 Task: Create a scrum project BrainWave. Add to scrum project BrainWave a team member softage.2@softage.net and assign as Project Lead. Add to scrum project BrainWave a team member softage.3@softage.net
Action: Mouse moved to (237, 69)
Screenshot: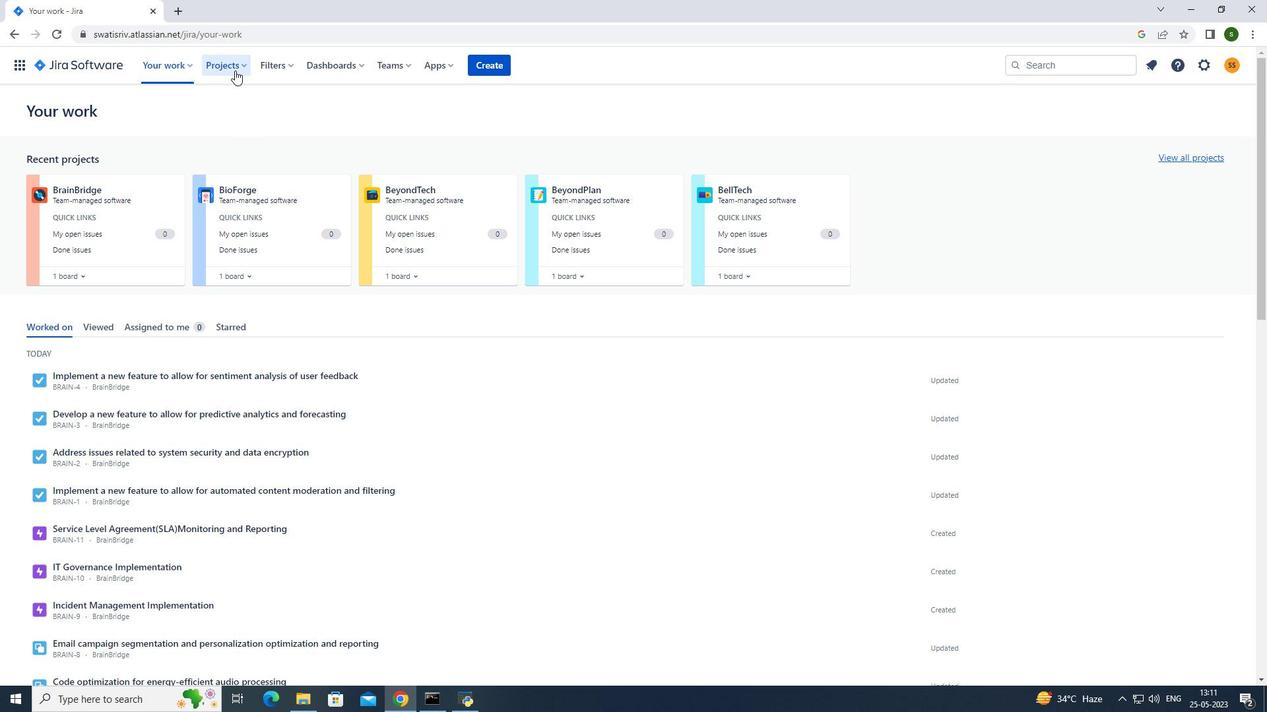 
Action: Mouse pressed left at (237, 69)
Screenshot: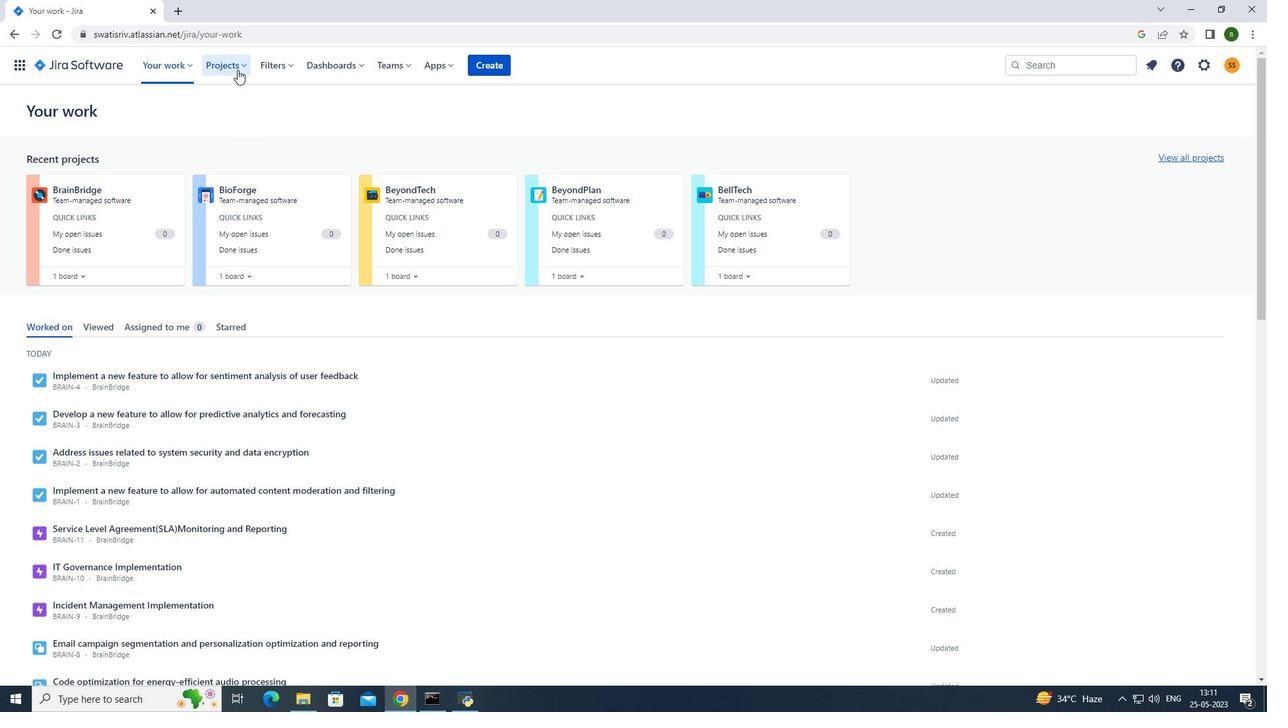 
Action: Mouse moved to (281, 323)
Screenshot: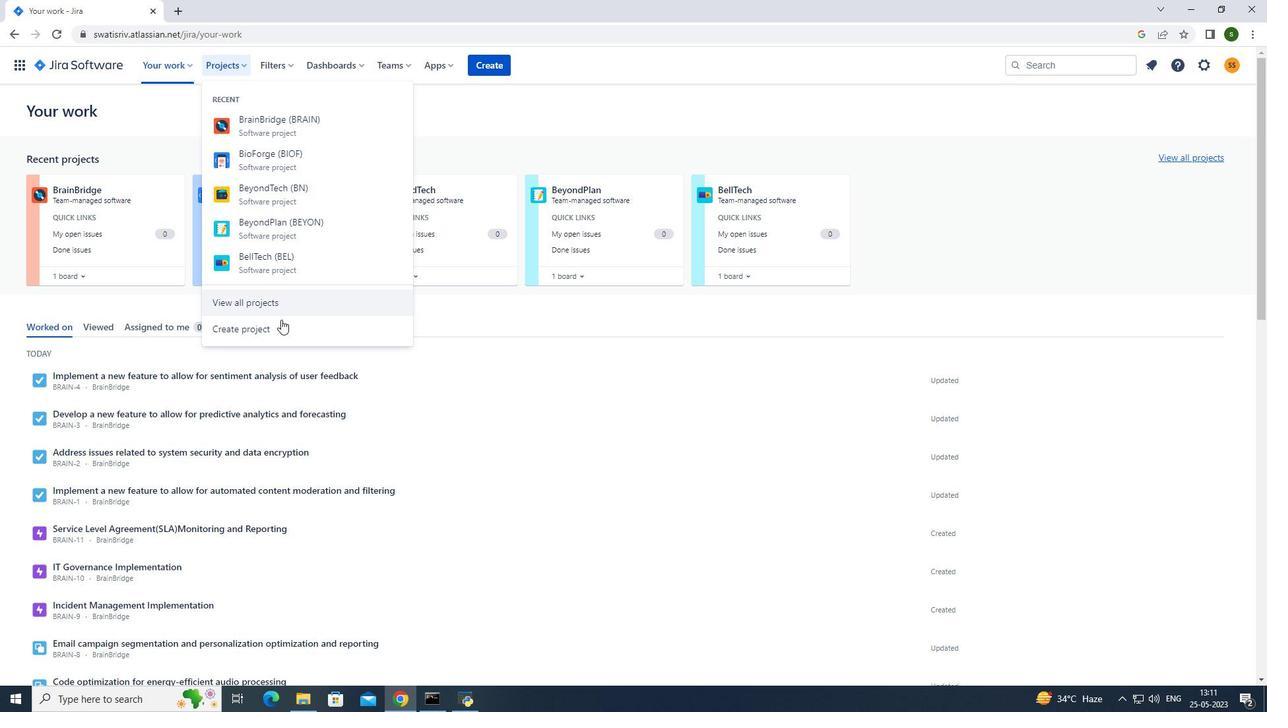 
Action: Mouse pressed left at (281, 323)
Screenshot: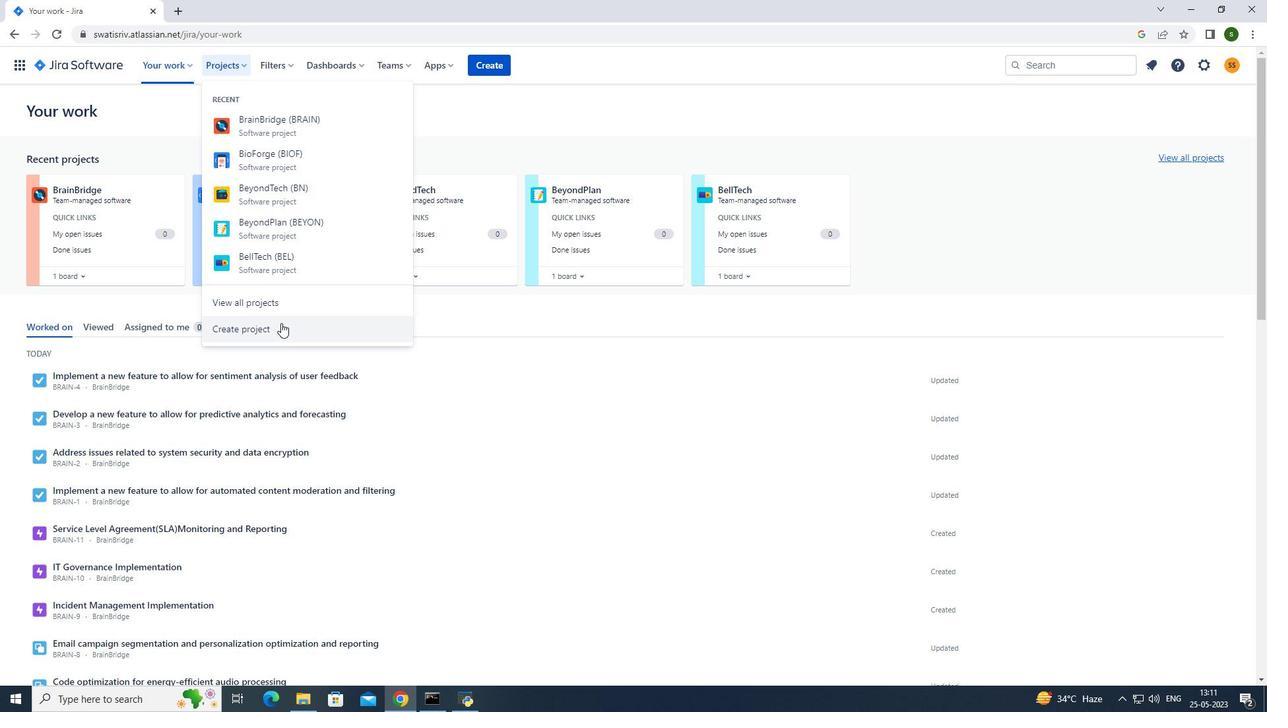 
Action: Mouse moved to (702, 309)
Screenshot: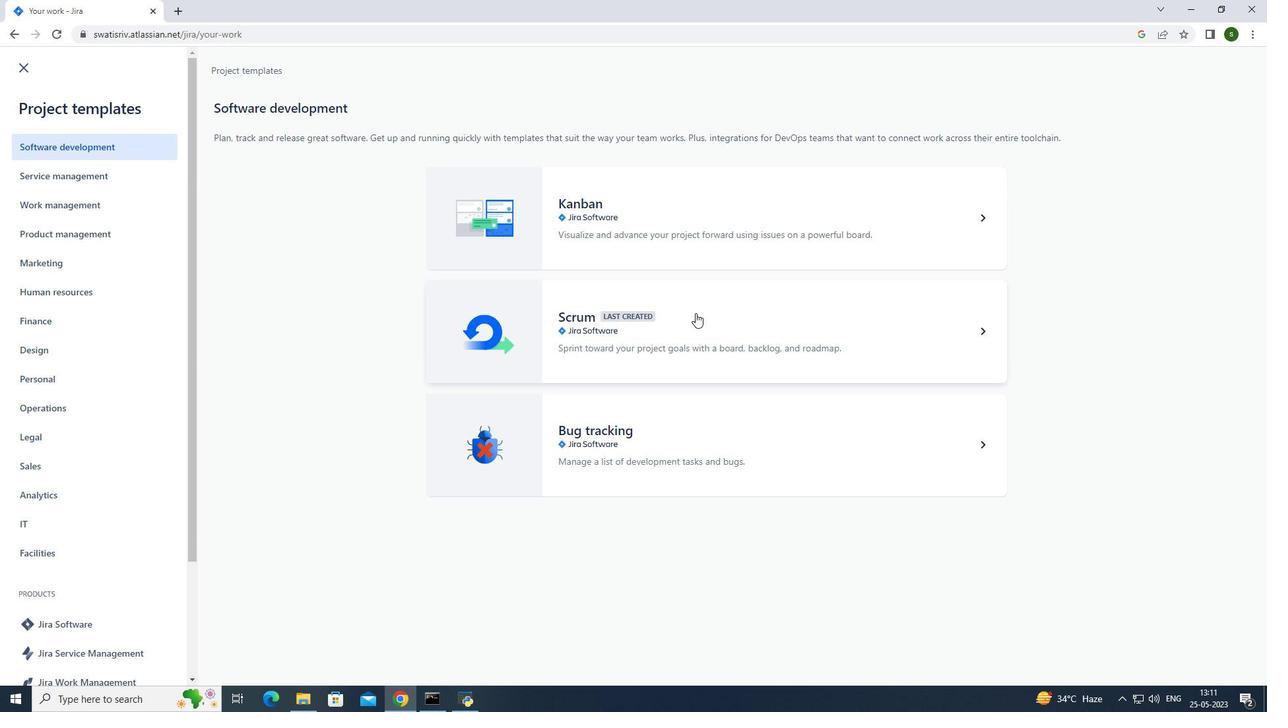 
Action: Mouse pressed left at (702, 309)
Screenshot: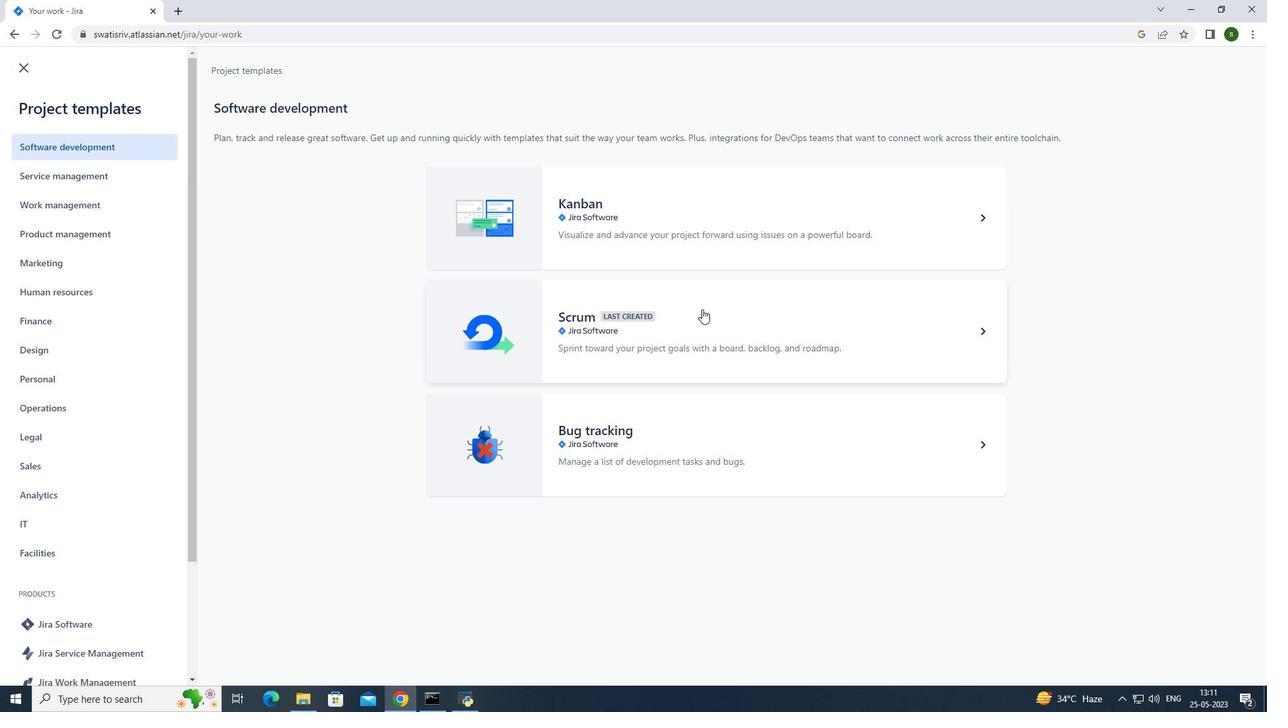 
Action: Mouse moved to (999, 649)
Screenshot: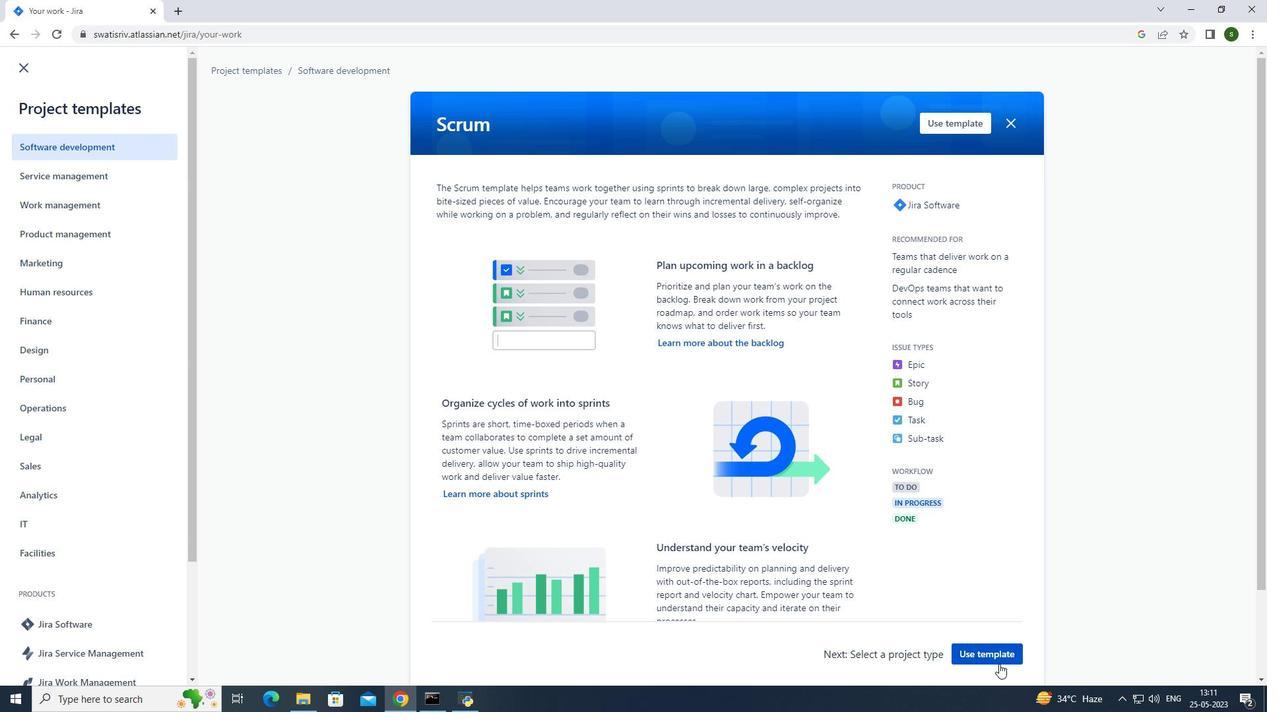 
Action: Mouse pressed left at (999, 649)
Screenshot: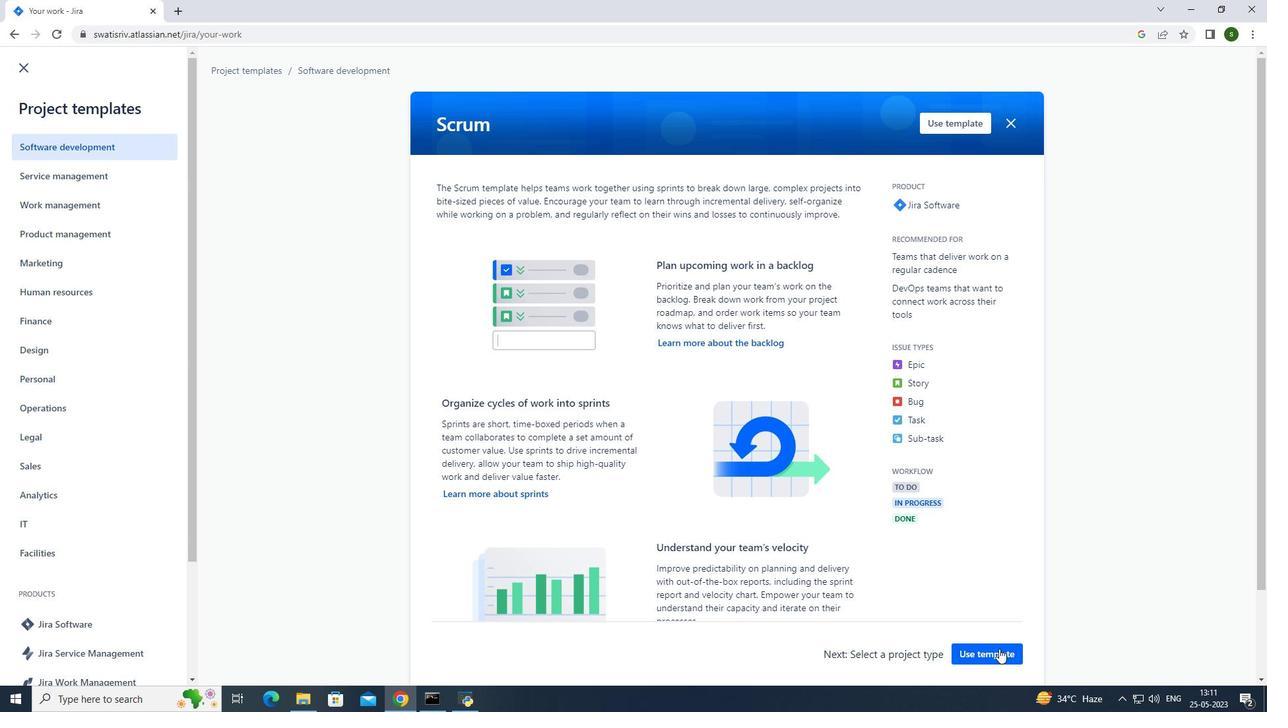 
Action: Mouse moved to (586, 642)
Screenshot: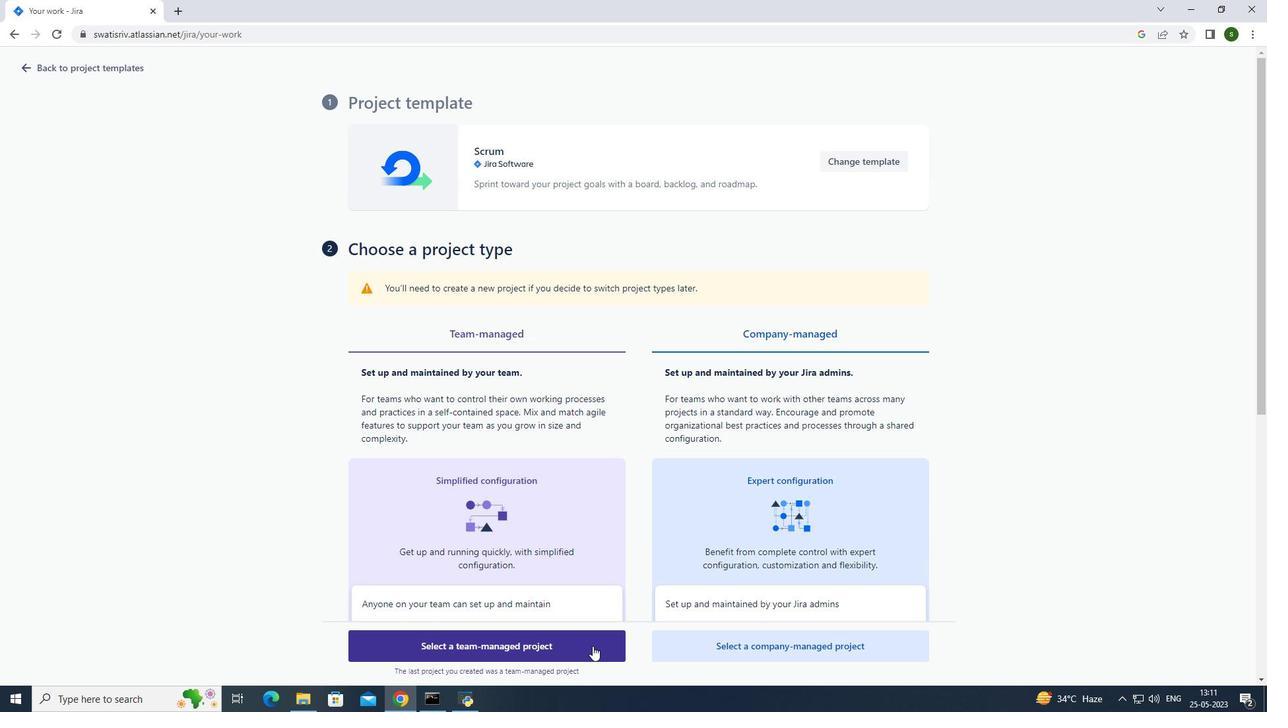 
Action: Mouse pressed left at (586, 642)
Screenshot: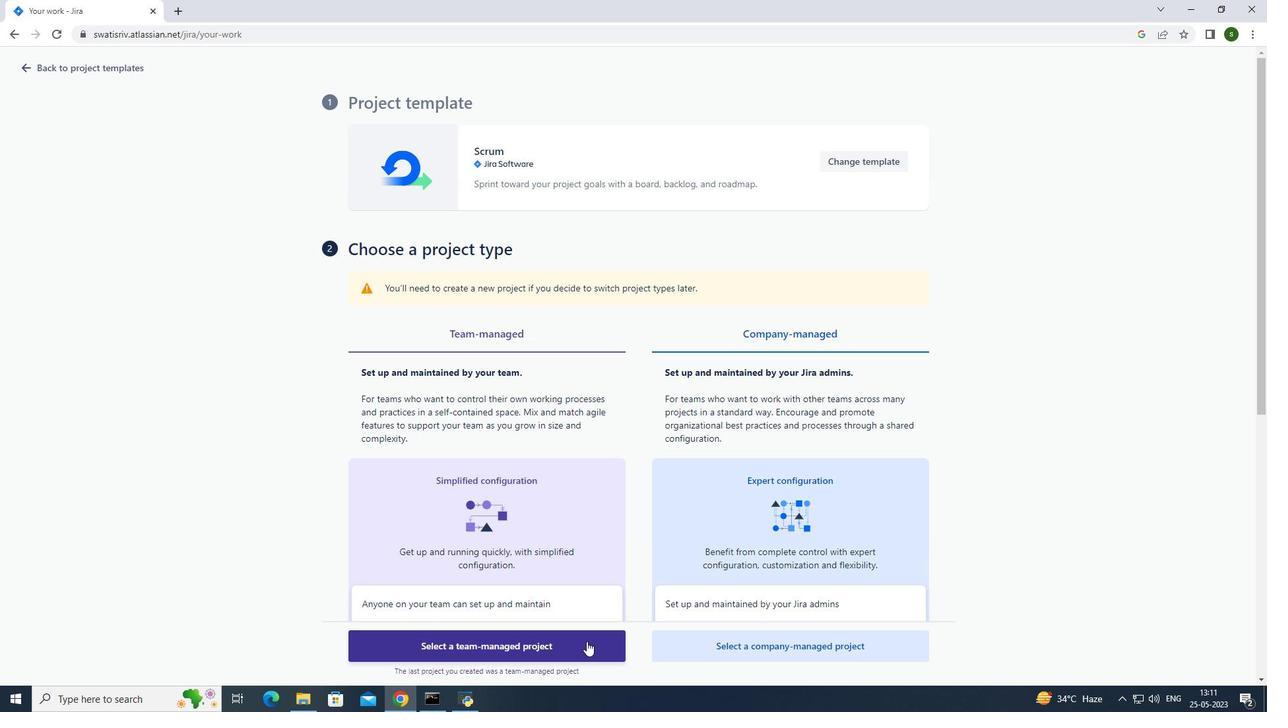 
Action: Mouse moved to (368, 302)
Screenshot: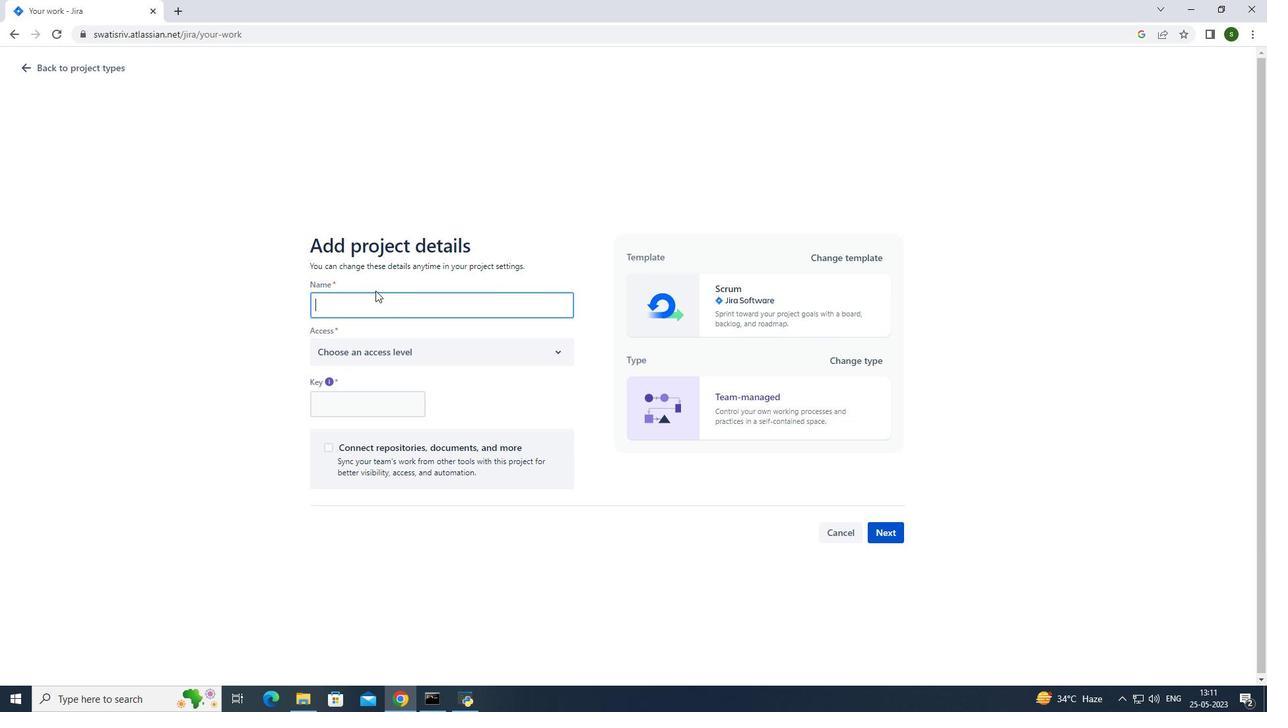 
Action: Mouse pressed left at (368, 302)
Screenshot: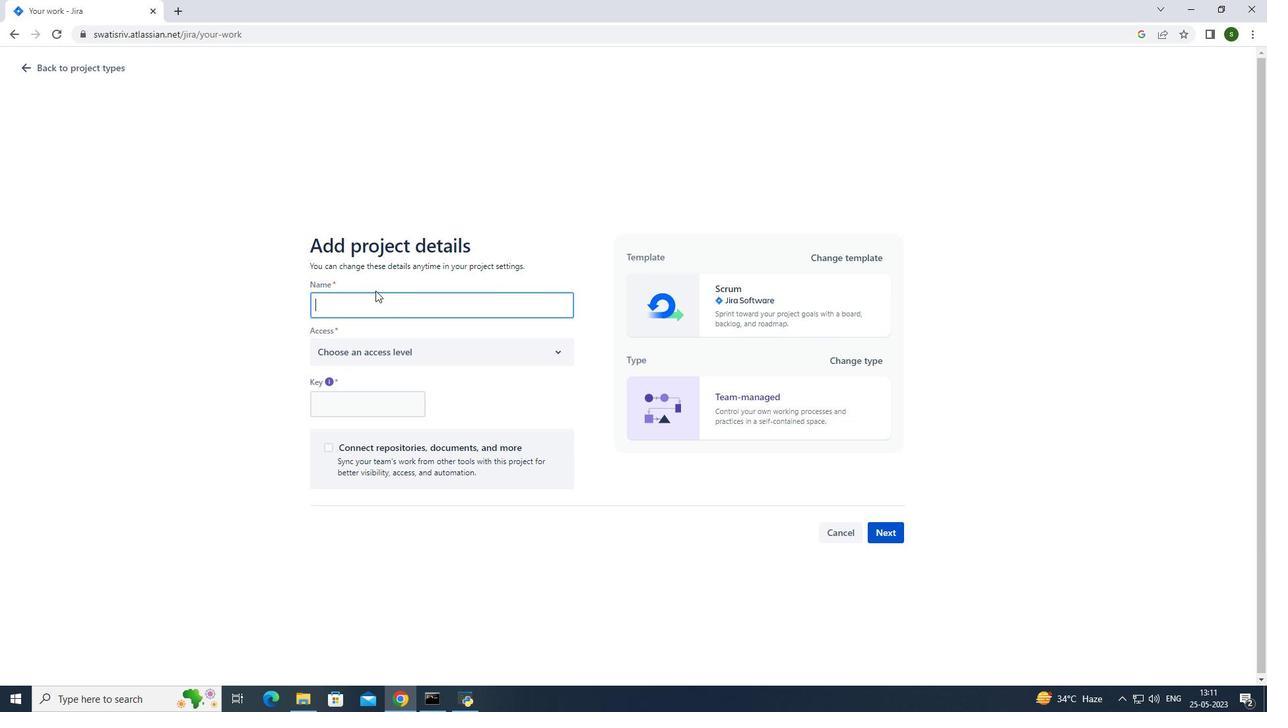 
Action: Key pressed <Key.caps_lock>B<Key.caps_lock>rain<Key.caps_lock>W<Key.caps_lock>ave
Screenshot: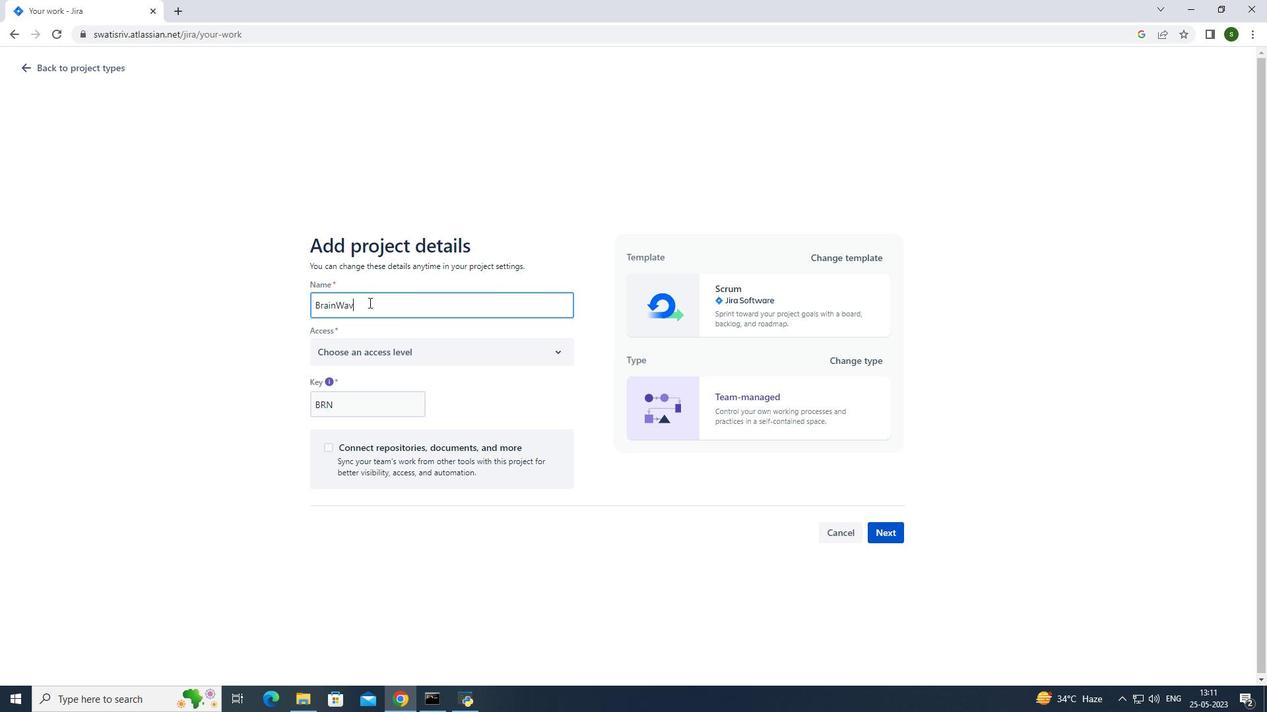
Action: Mouse moved to (419, 350)
Screenshot: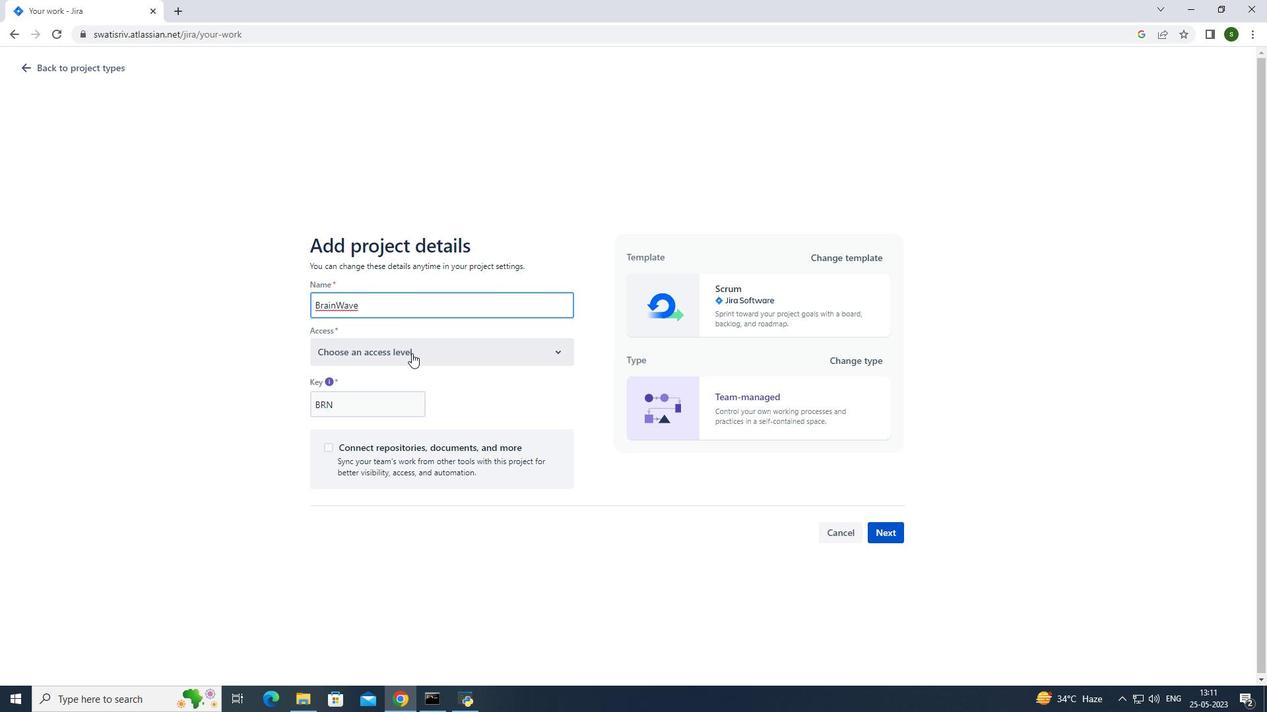 
Action: Mouse pressed left at (419, 350)
Screenshot: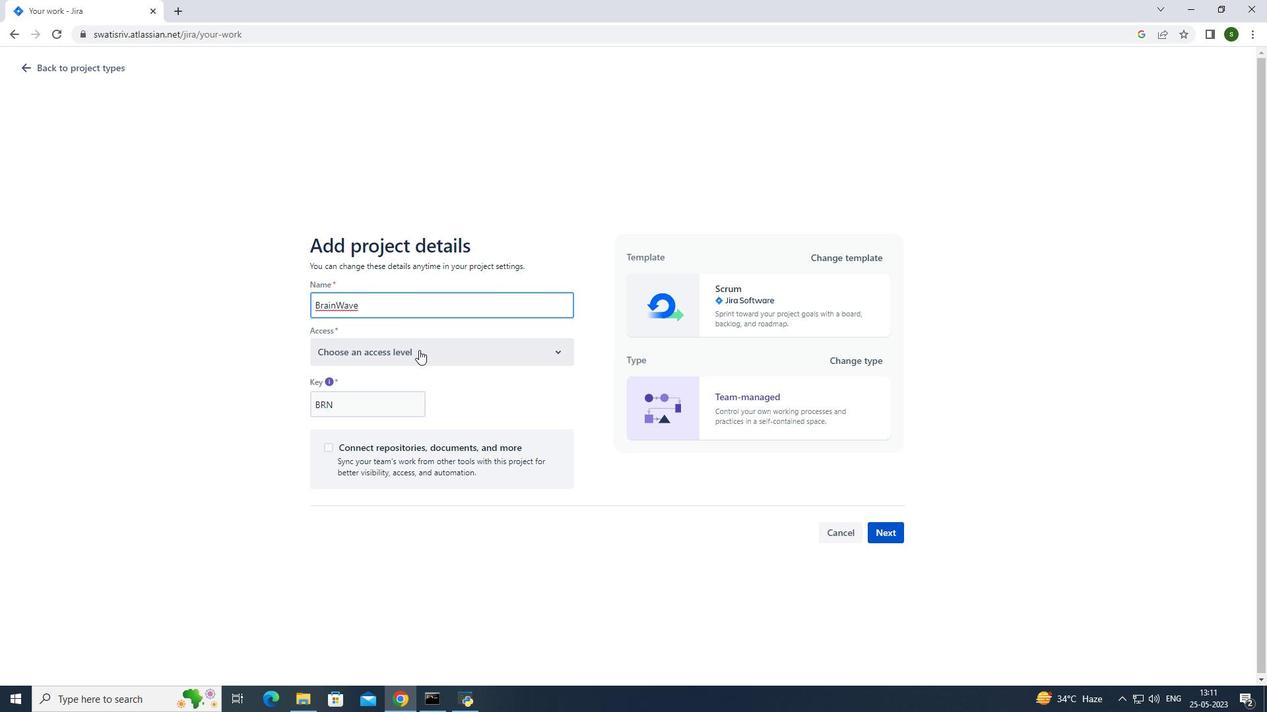 
Action: Mouse moved to (419, 388)
Screenshot: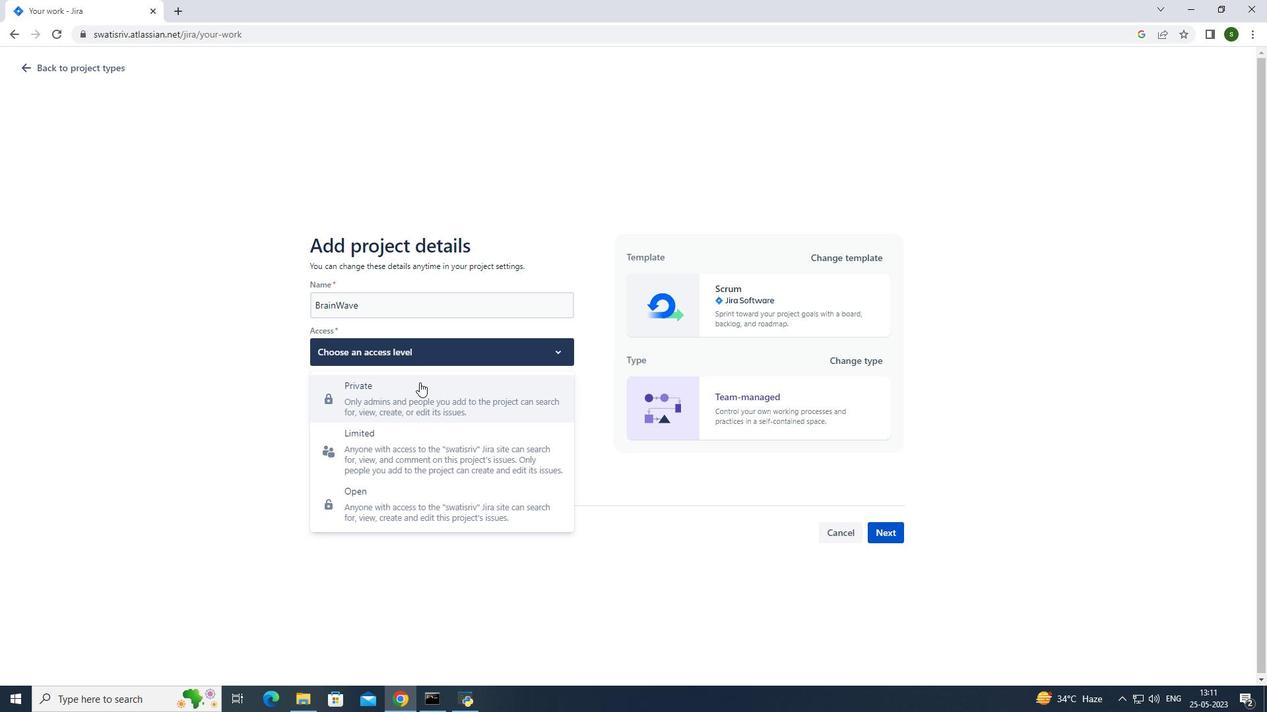 
Action: Mouse pressed left at (419, 388)
Screenshot: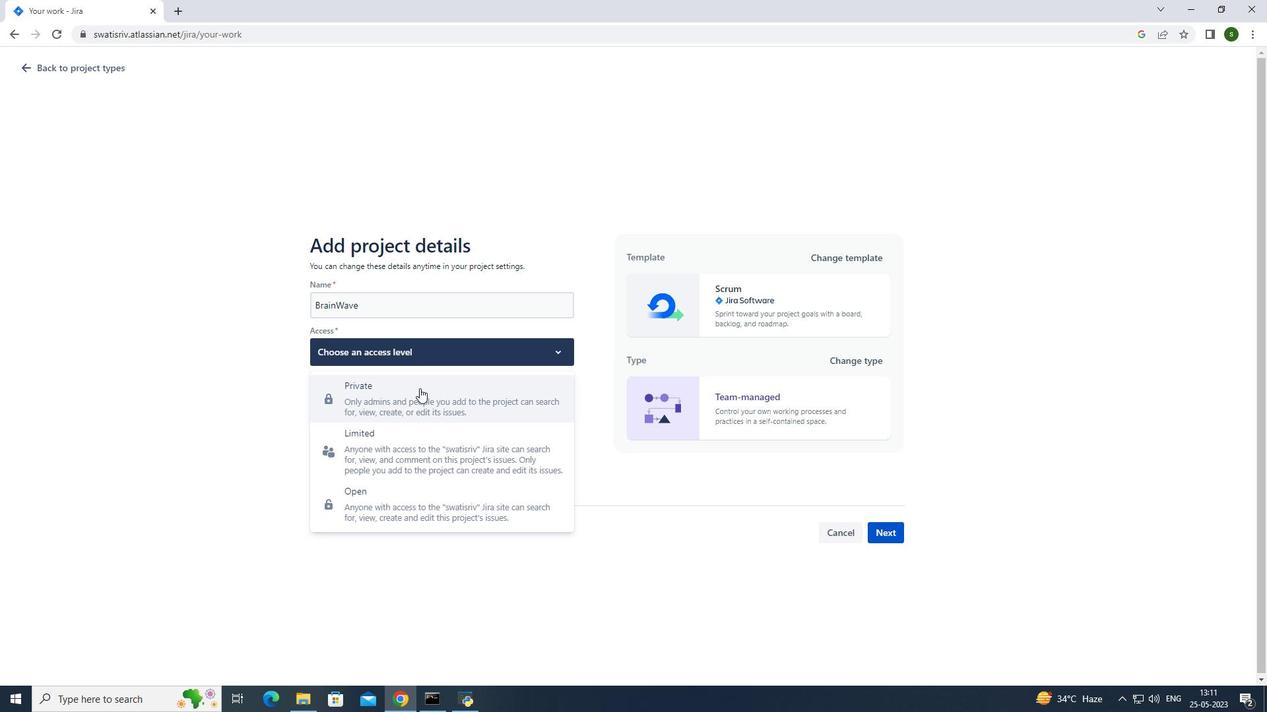 
Action: Mouse moved to (900, 529)
Screenshot: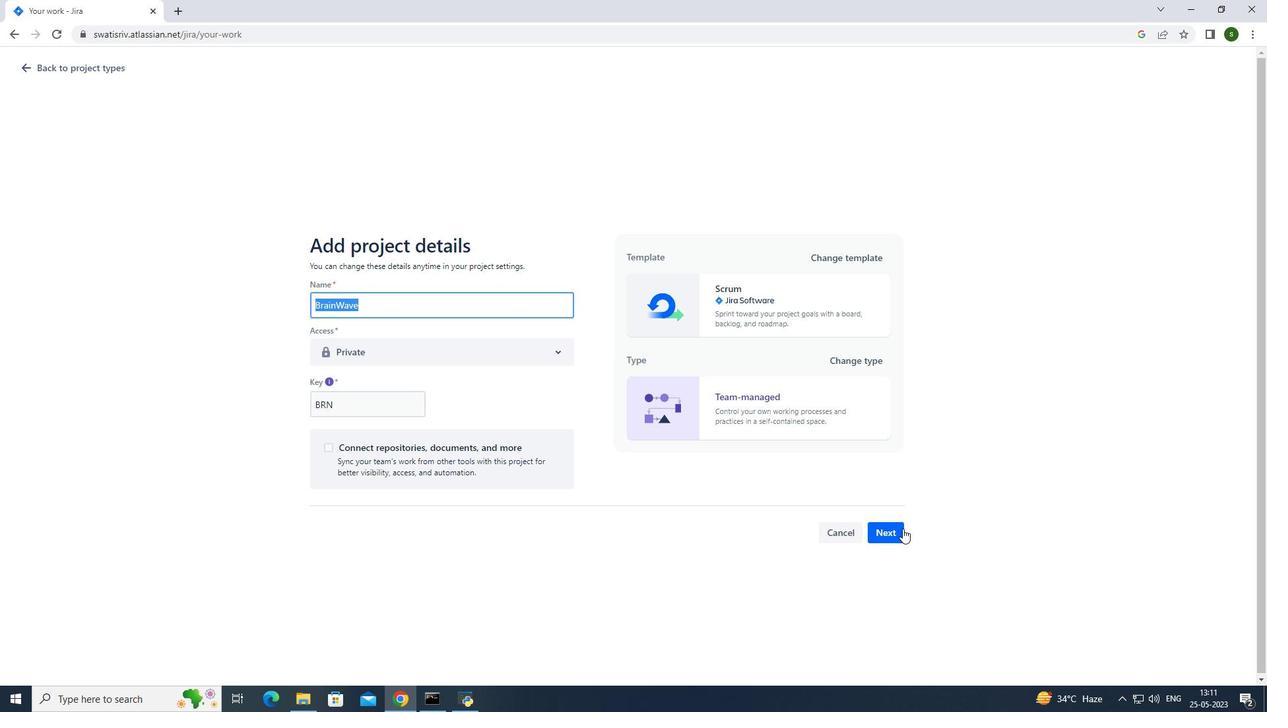 
Action: Mouse pressed left at (900, 529)
Screenshot: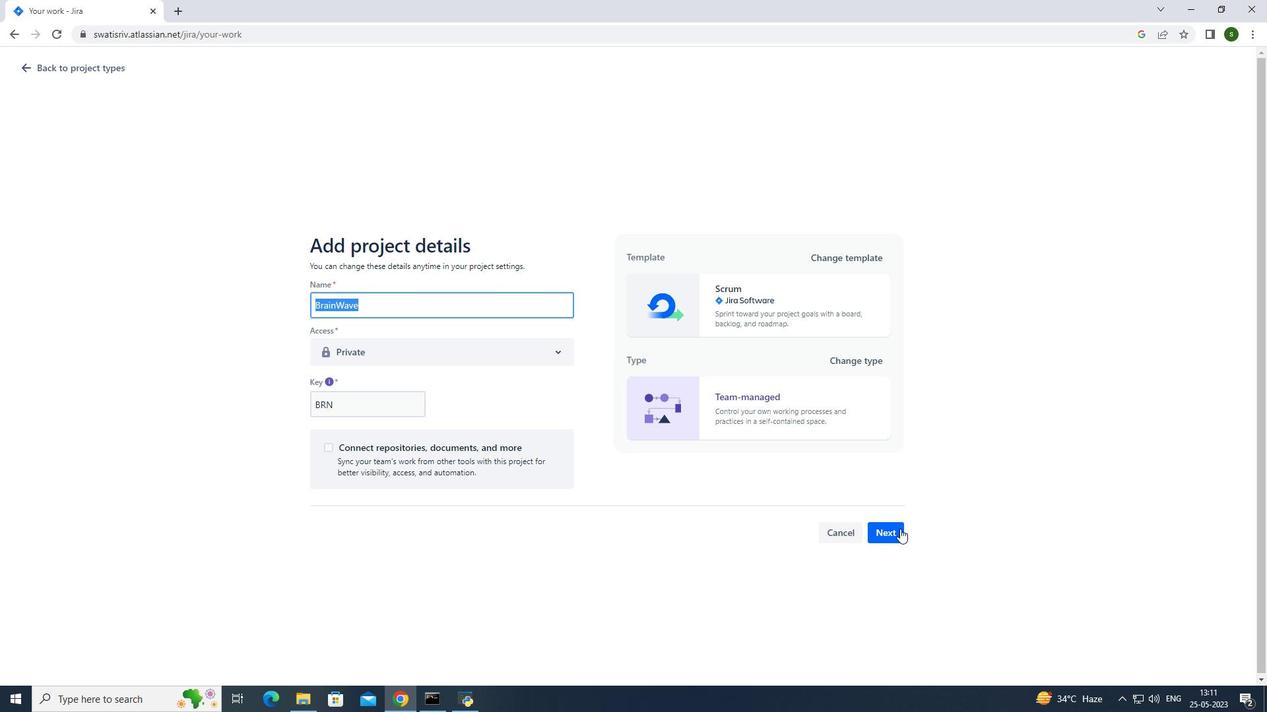 
Action: Mouse moved to (791, 450)
Screenshot: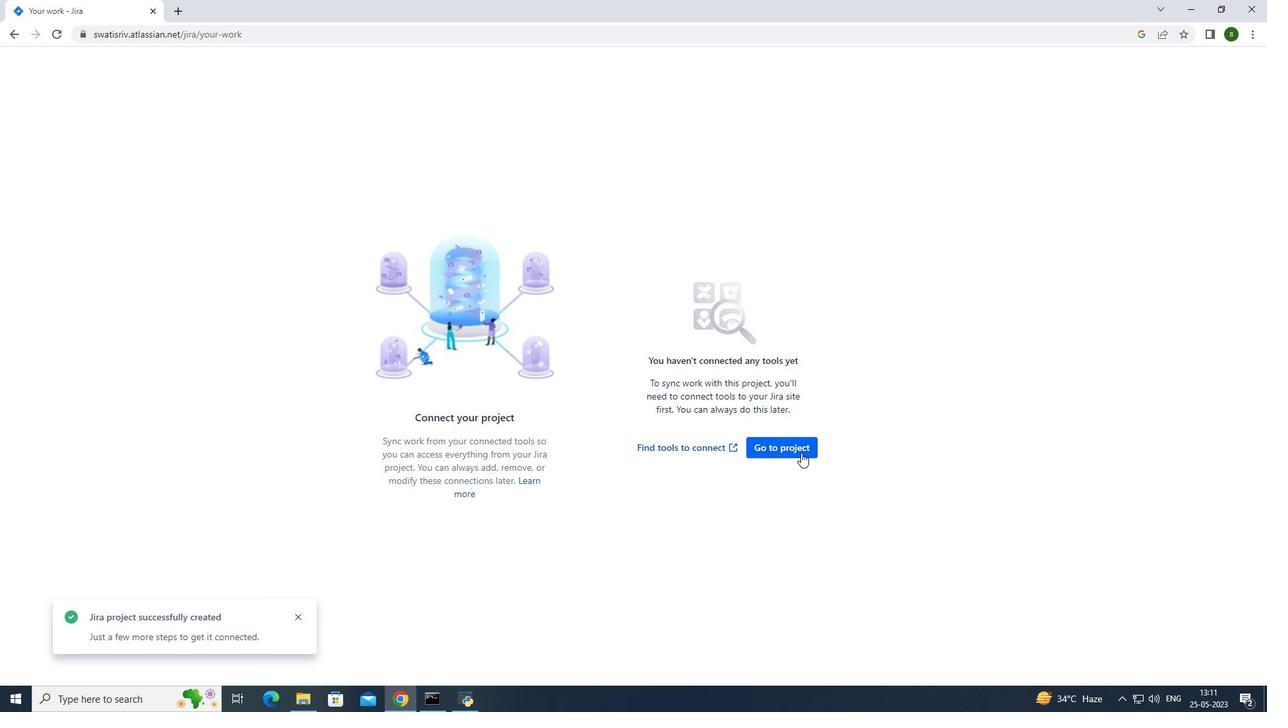 
Action: Mouse pressed left at (791, 450)
Screenshot: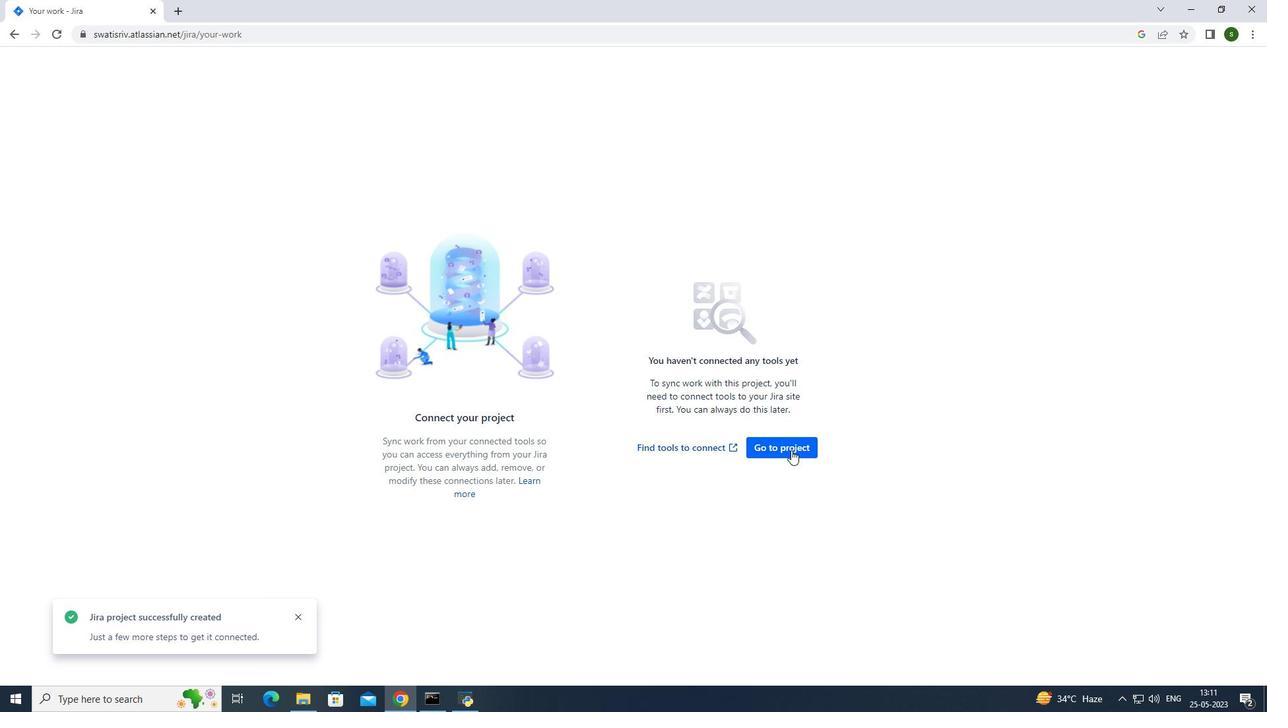 
Action: Mouse moved to (241, 68)
Screenshot: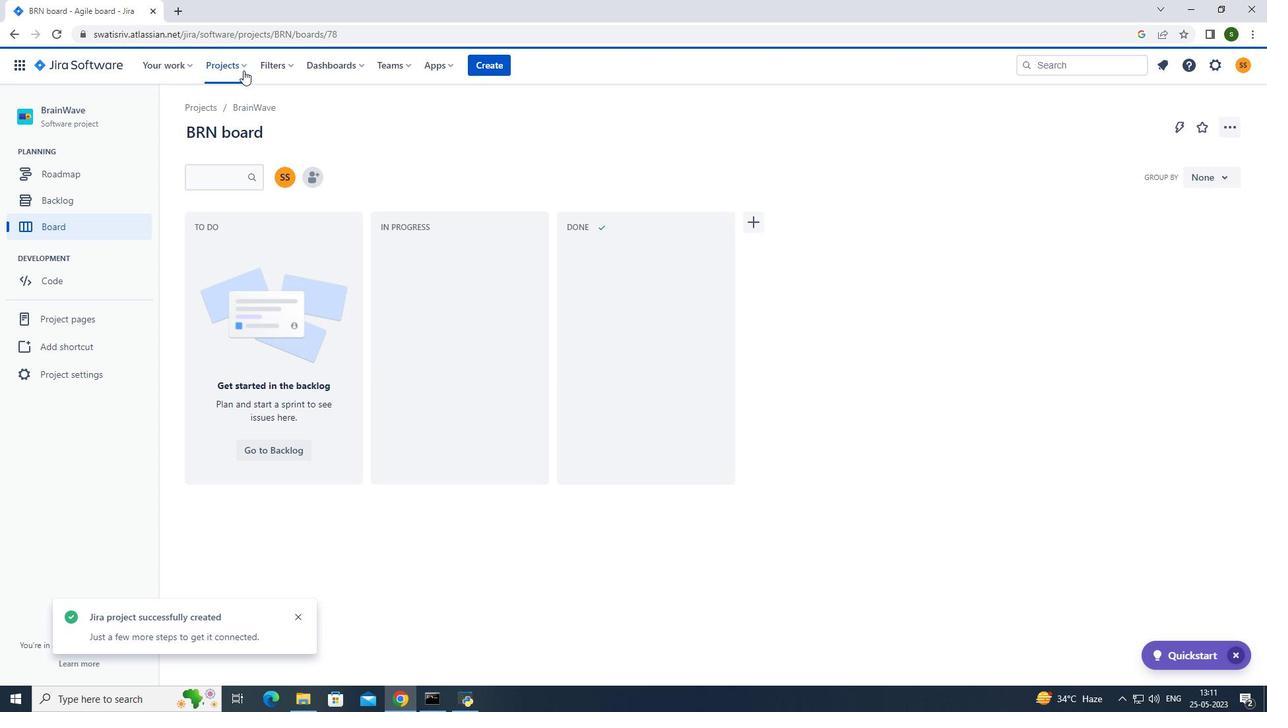 
Action: Mouse pressed left at (241, 68)
Screenshot: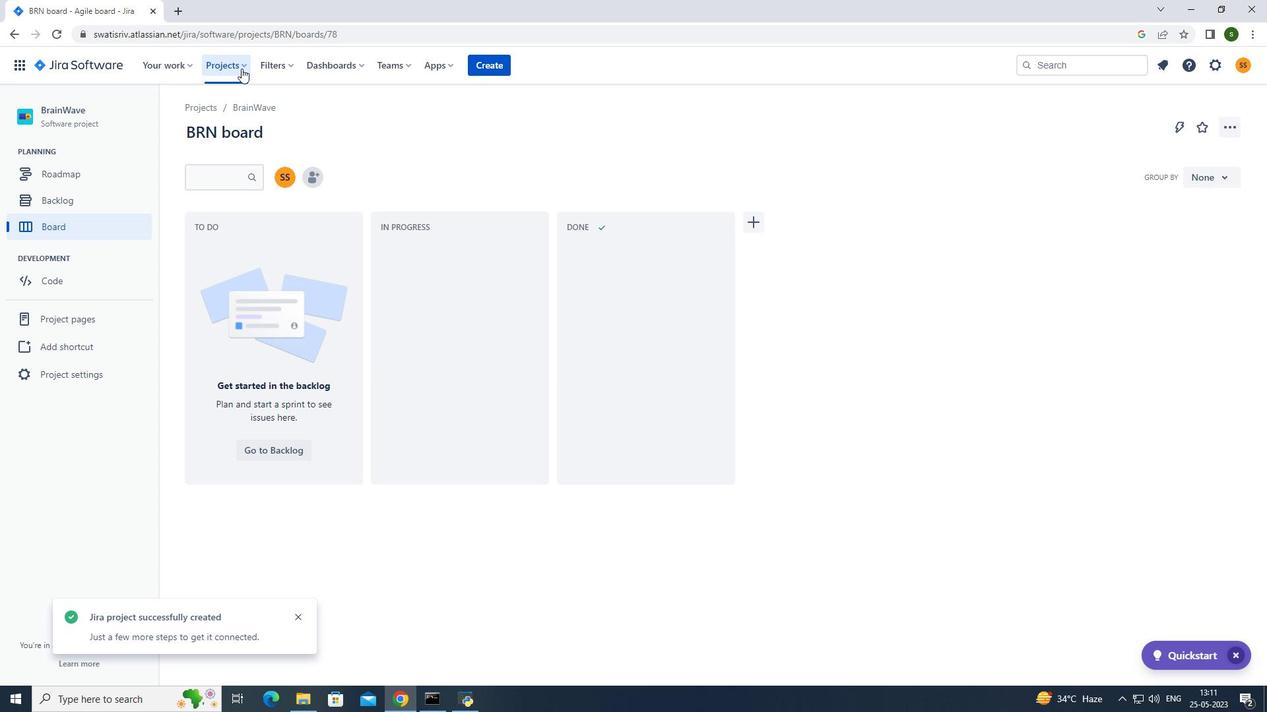 
Action: Mouse moved to (262, 125)
Screenshot: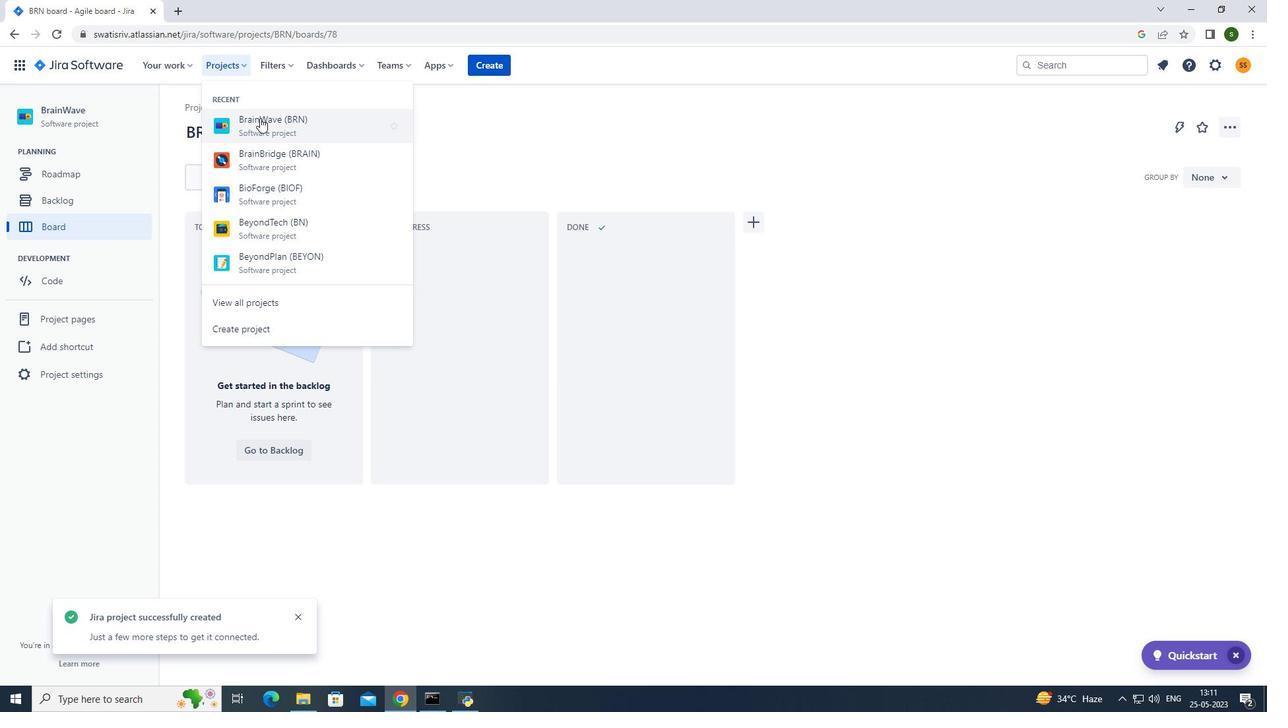 
Action: Mouse pressed left at (262, 125)
Screenshot: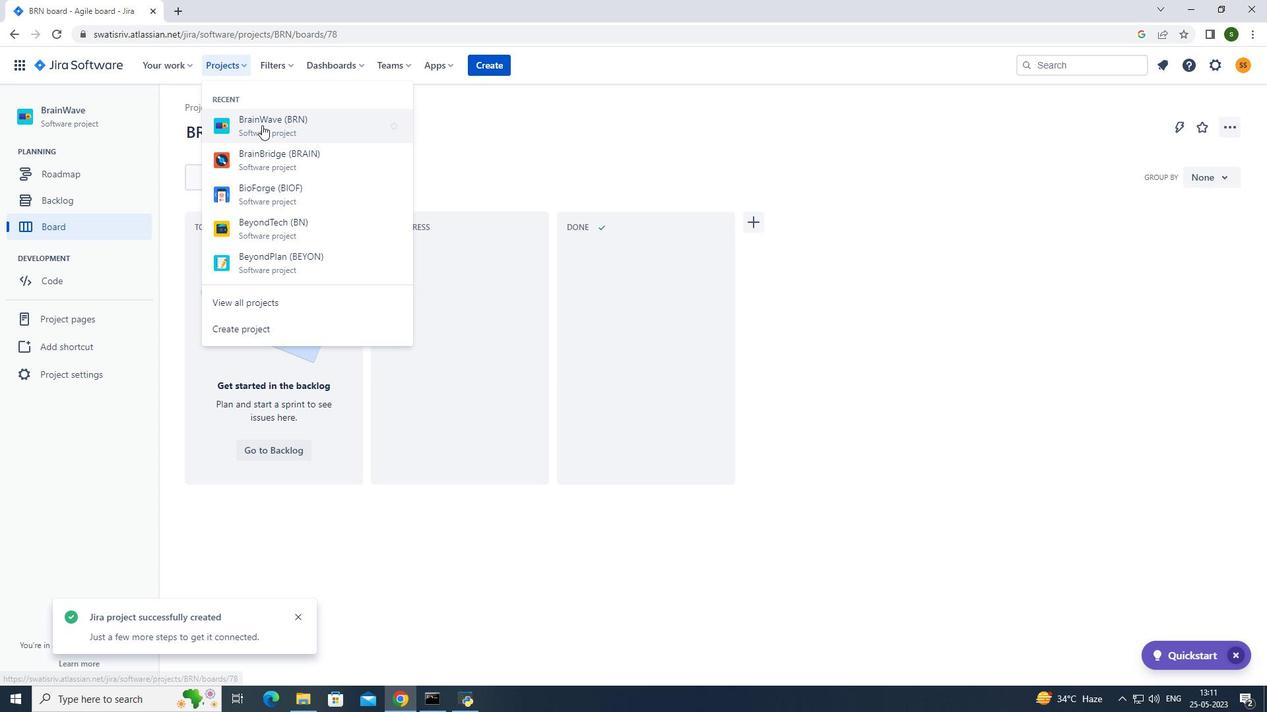 
Action: Mouse moved to (317, 174)
Screenshot: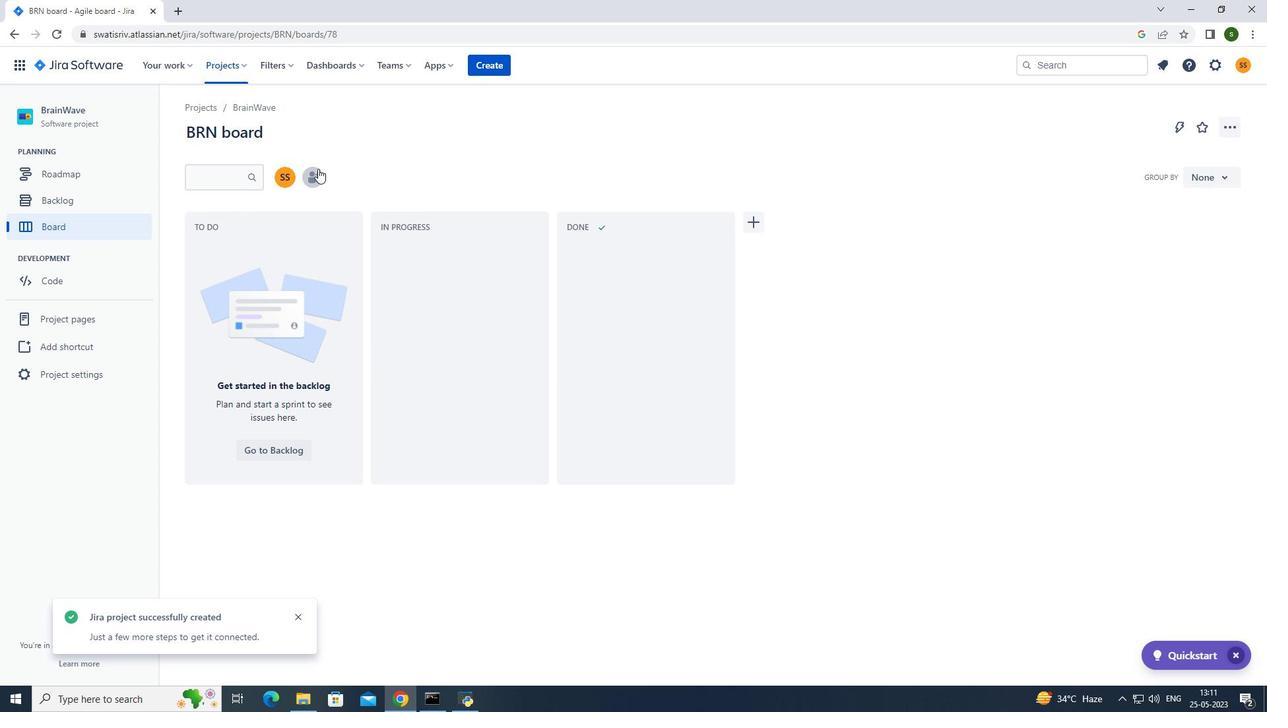 
Action: Mouse pressed left at (317, 174)
Screenshot: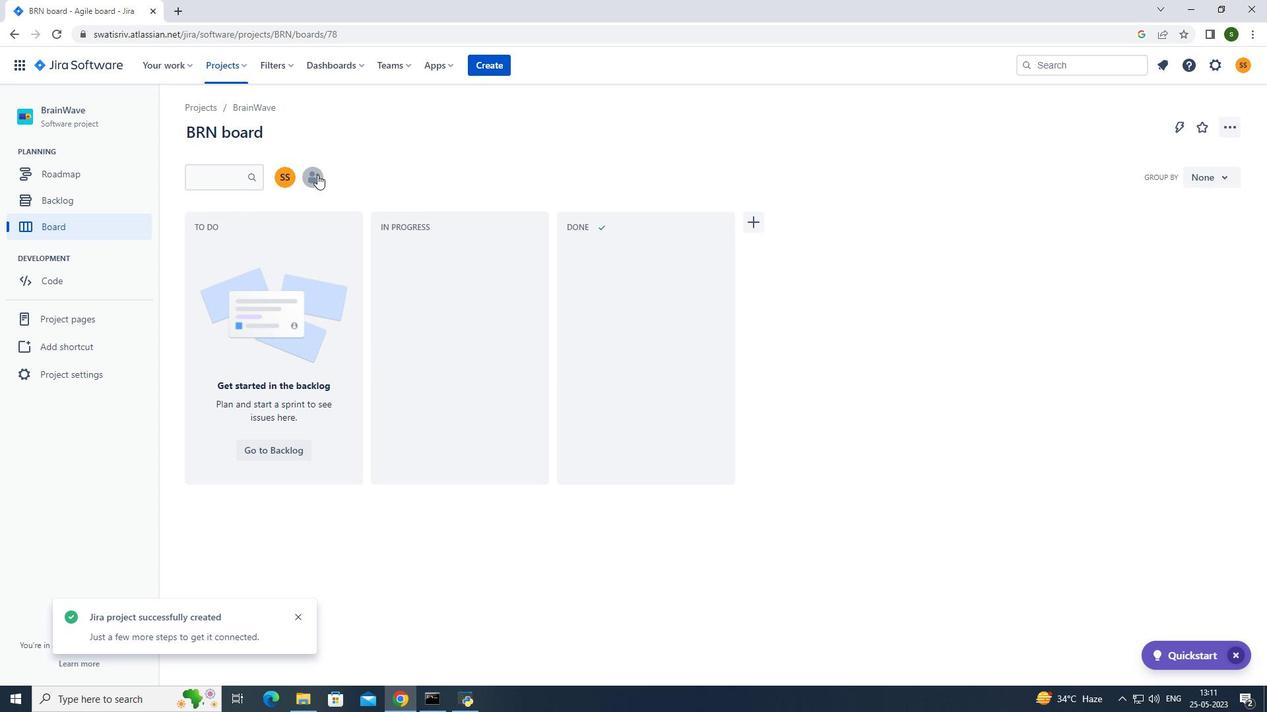 
Action: Mouse moved to (641, 149)
Screenshot: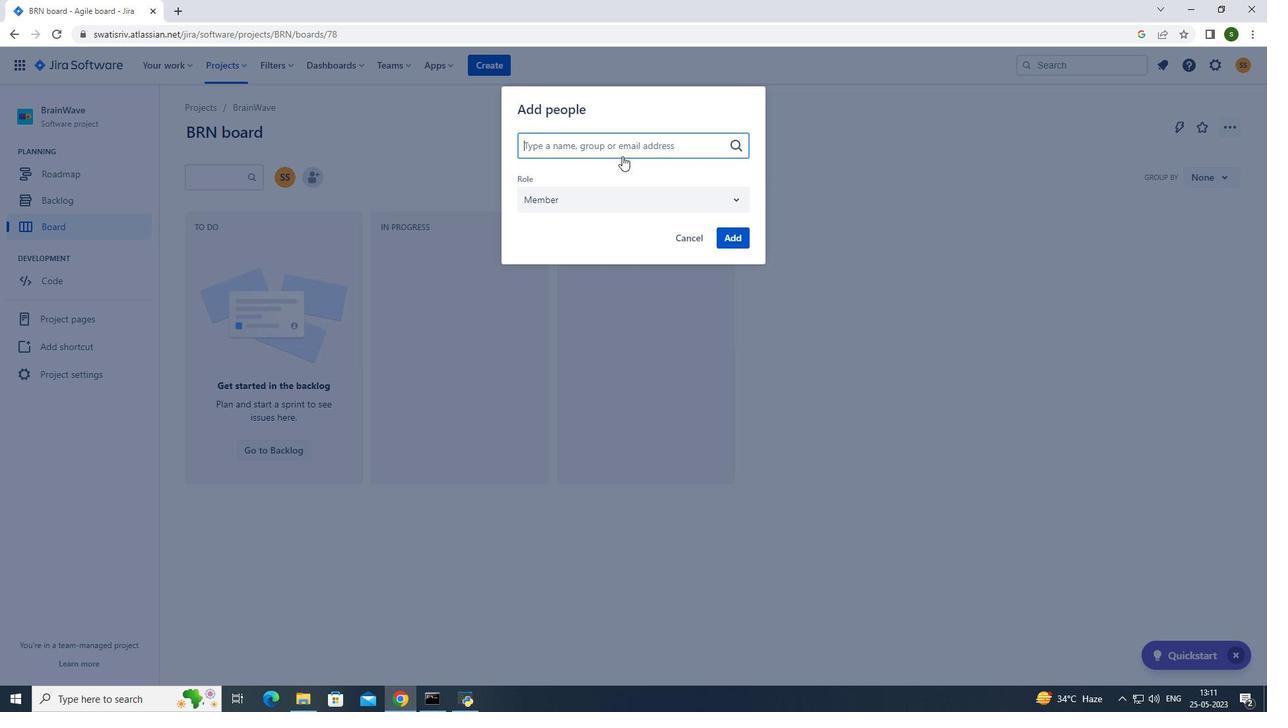 
Action: Key pressed softage.2<Key.shift>@softage.net
Screenshot: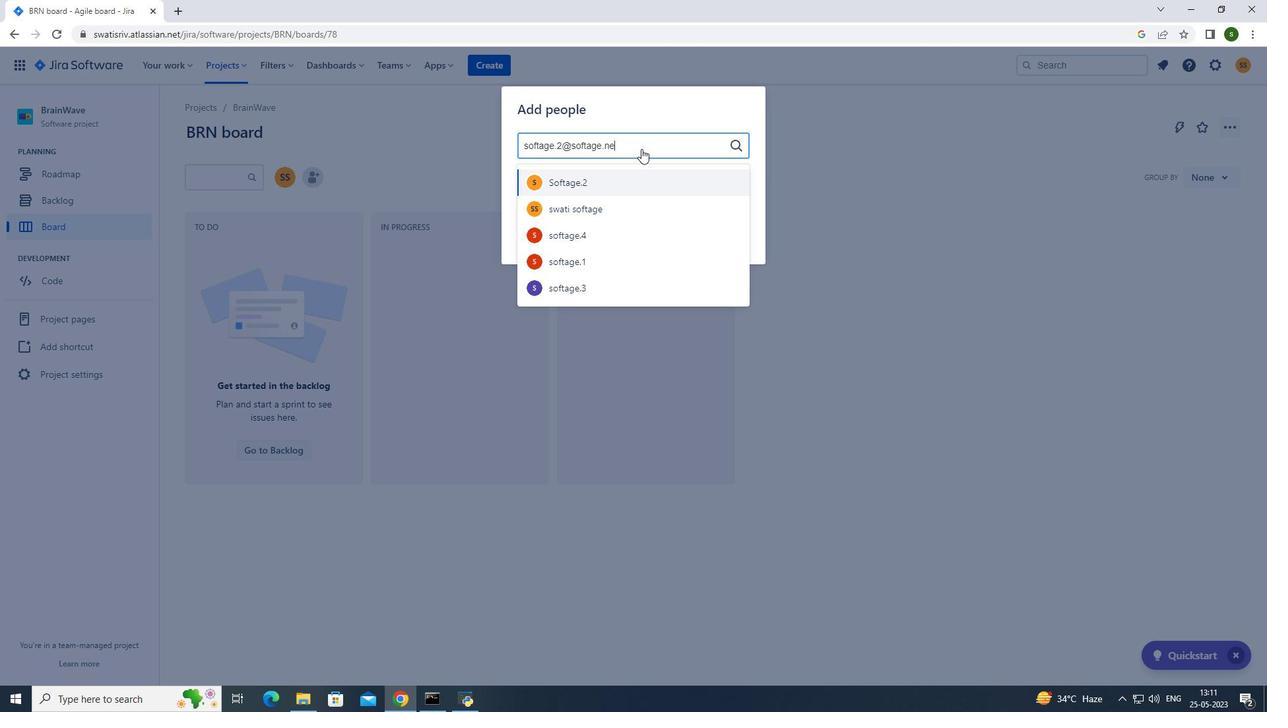 
Action: Mouse moved to (622, 181)
Screenshot: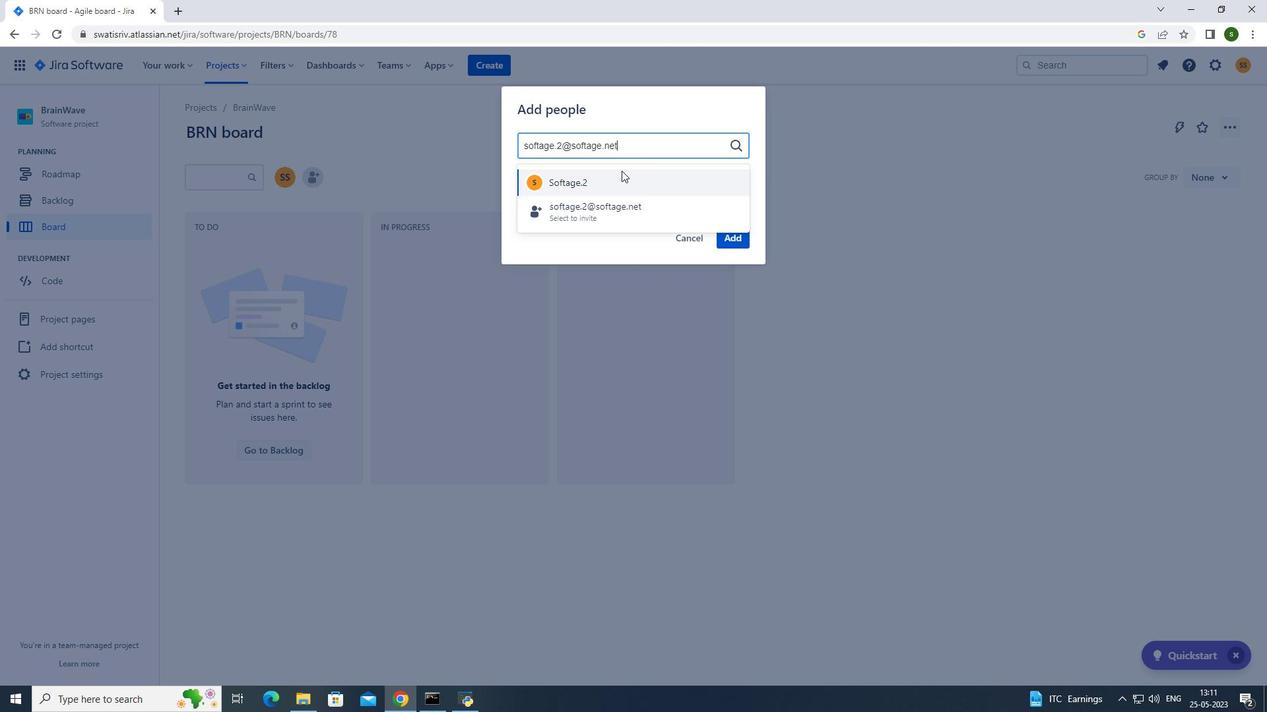 
Action: Mouse pressed left at (622, 181)
Screenshot: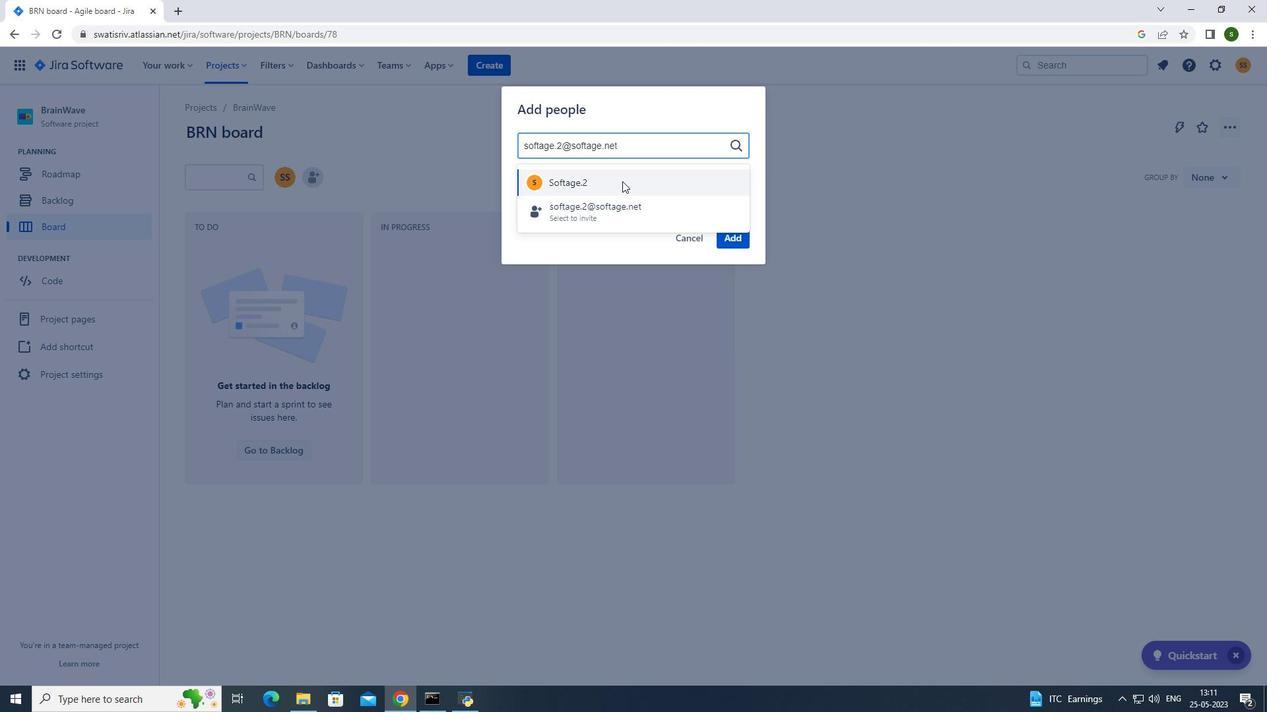 
Action: Mouse moved to (744, 238)
Screenshot: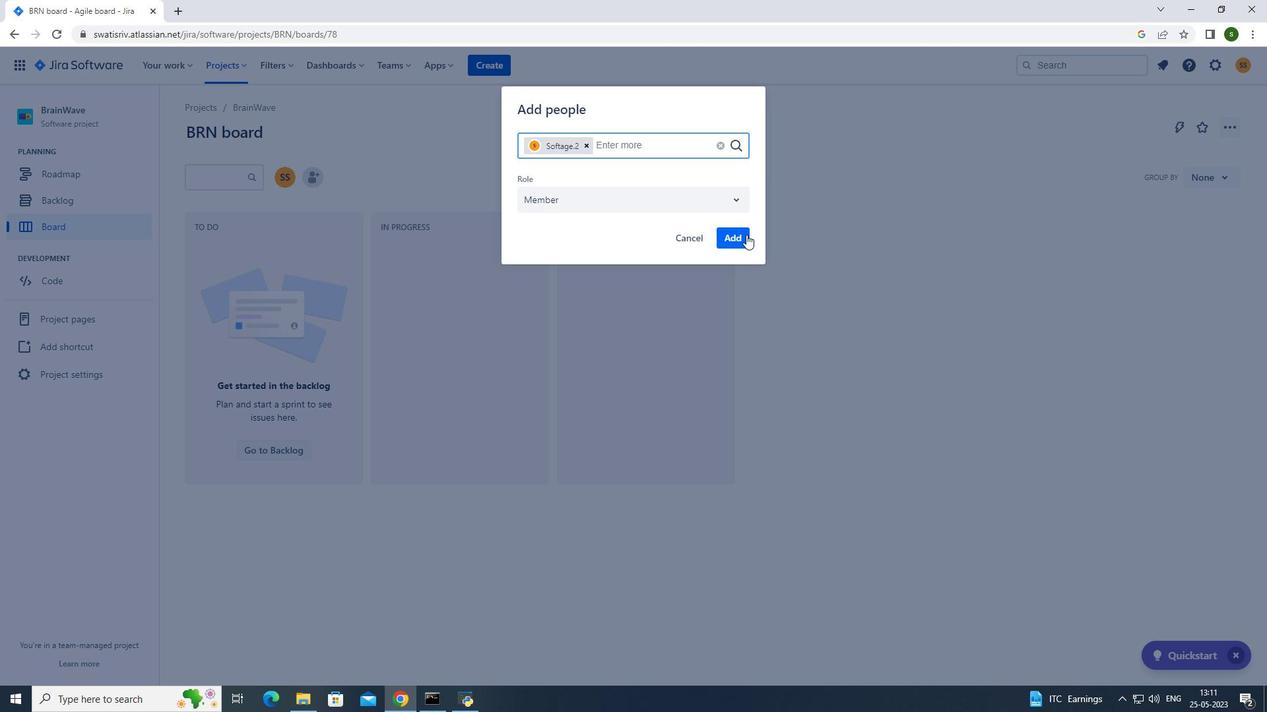
Action: Mouse pressed left at (744, 238)
Screenshot: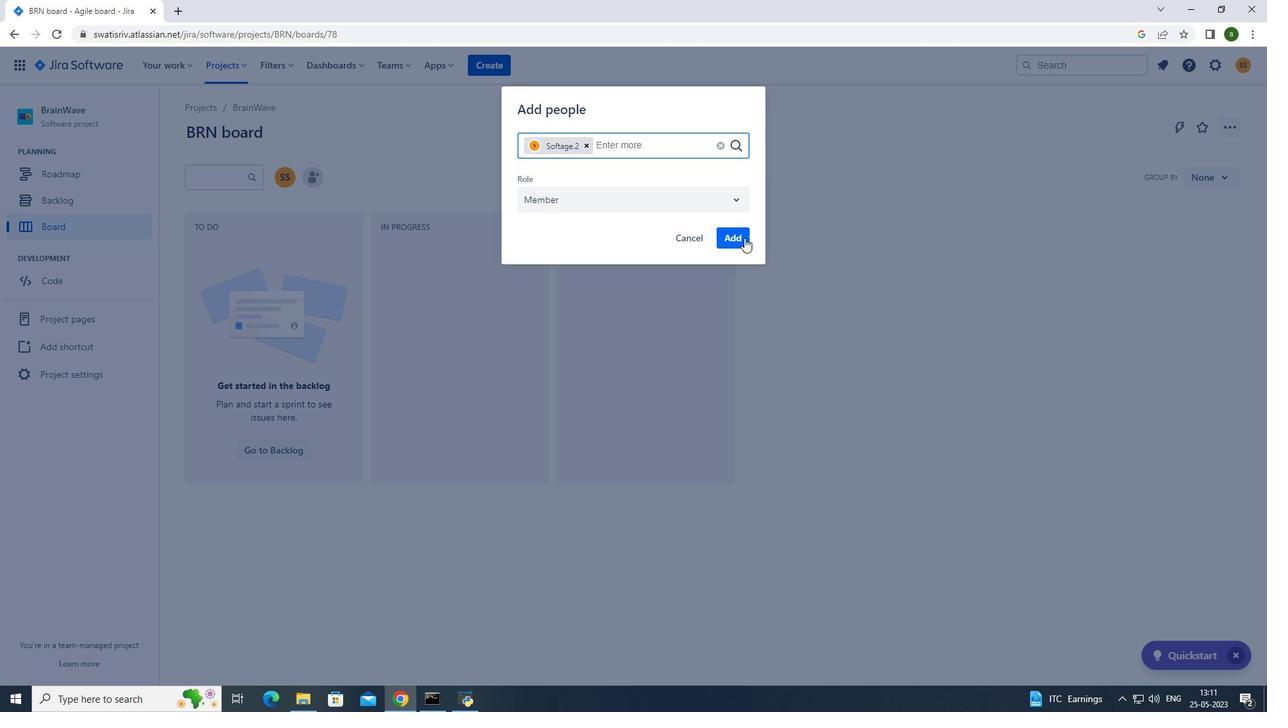 
Action: Mouse moved to (234, 69)
Screenshot: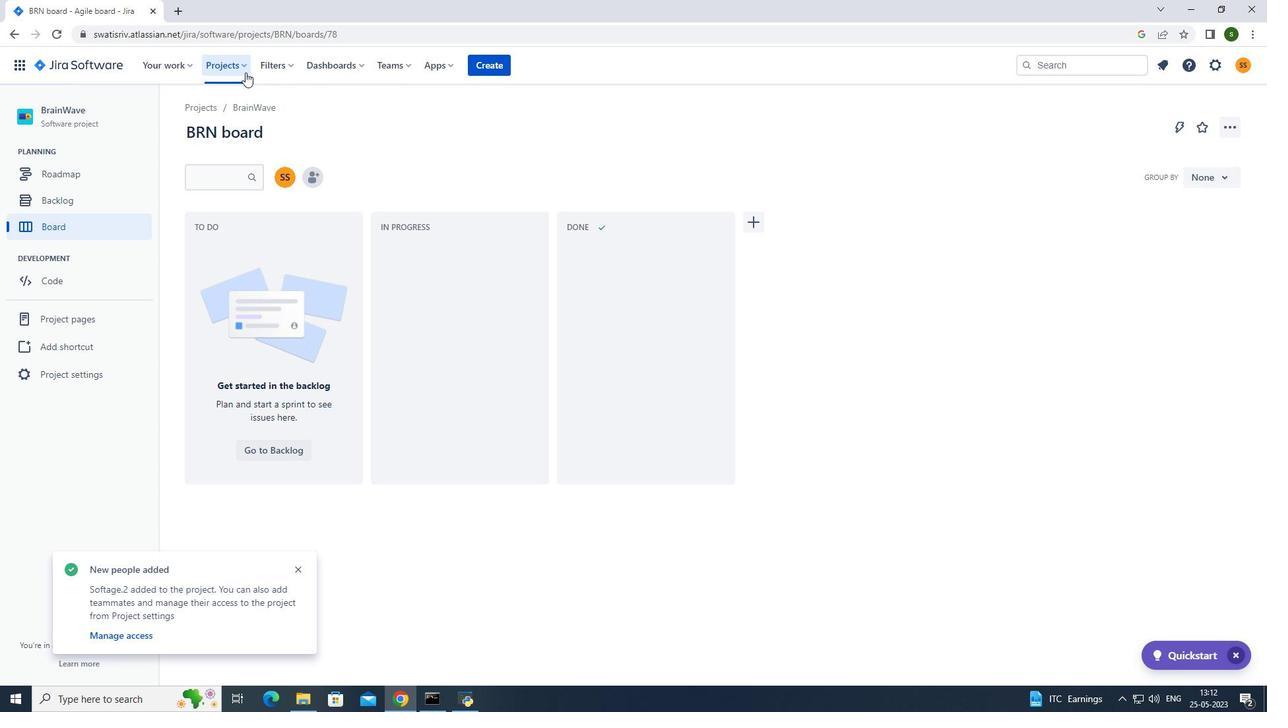 
Action: Mouse pressed left at (234, 69)
Screenshot: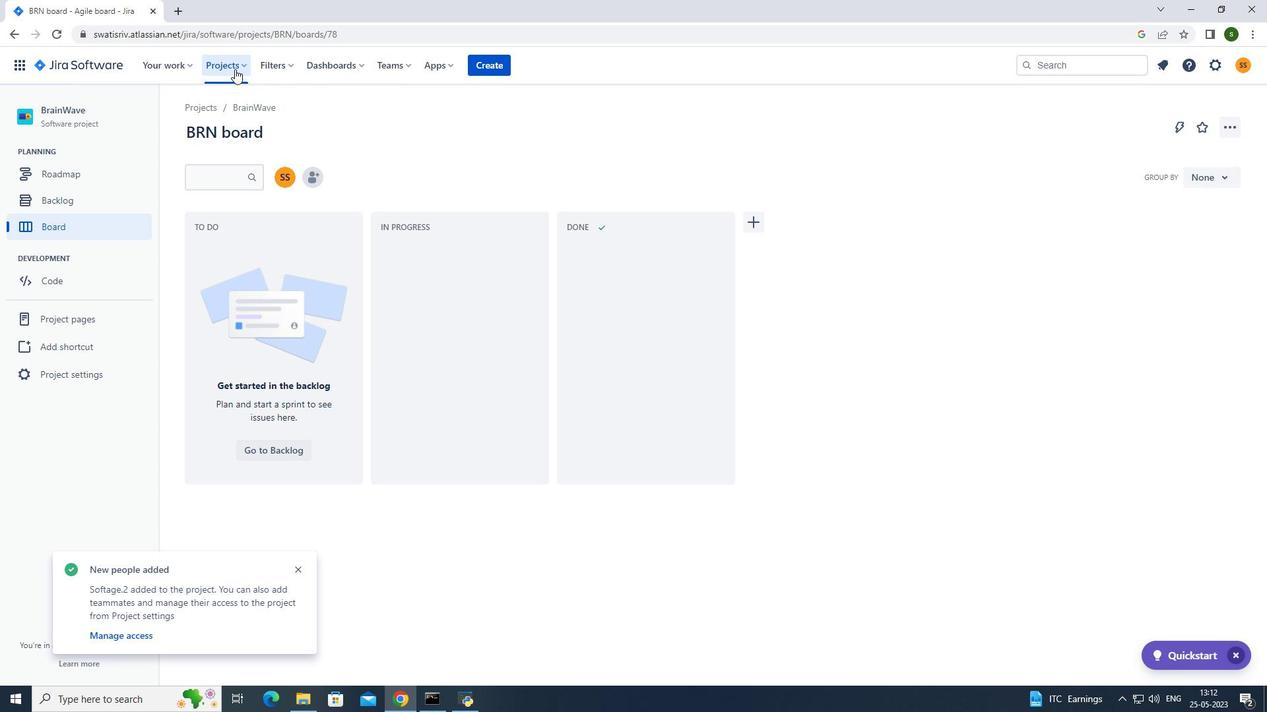 
Action: Mouse moved to (290, 123)
Screenshot: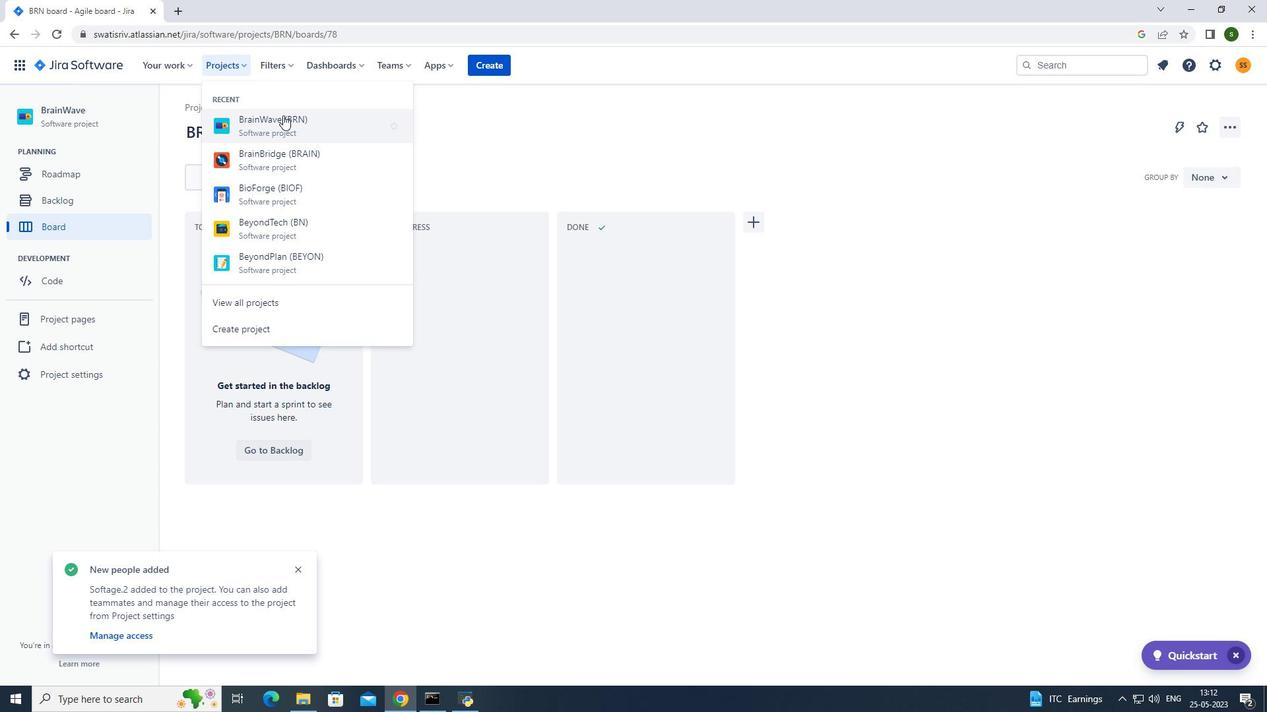 
Action: Mouse pressed left at (290, 123)
Screenshot: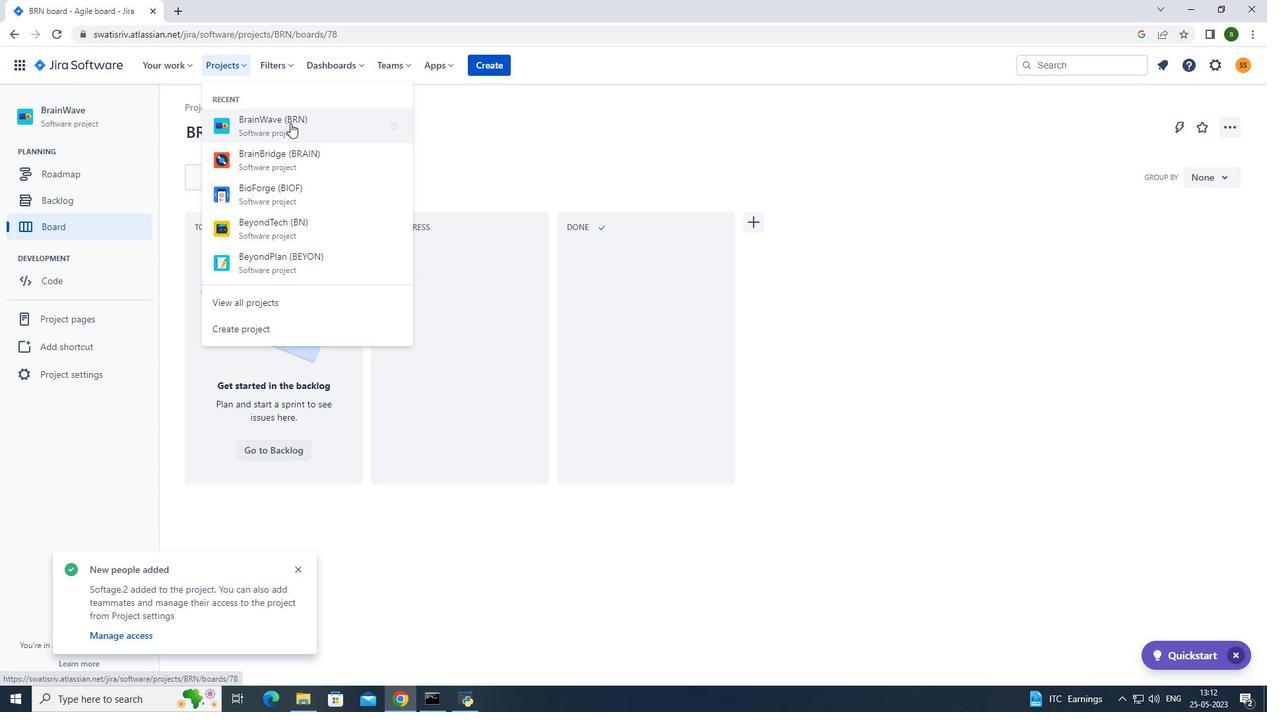 
Action: Mouse moved to (124, 372)
Screenshot: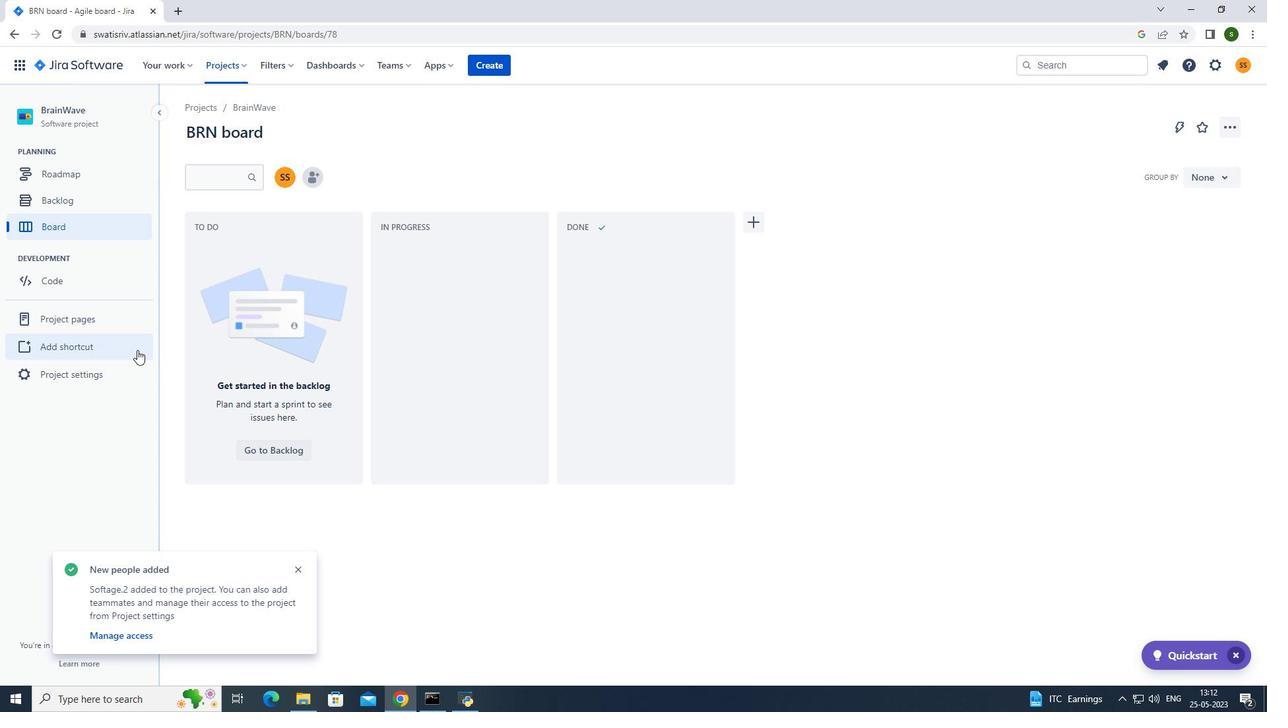 
Action: Mouse pressed left at (124, 372)
Screenshot: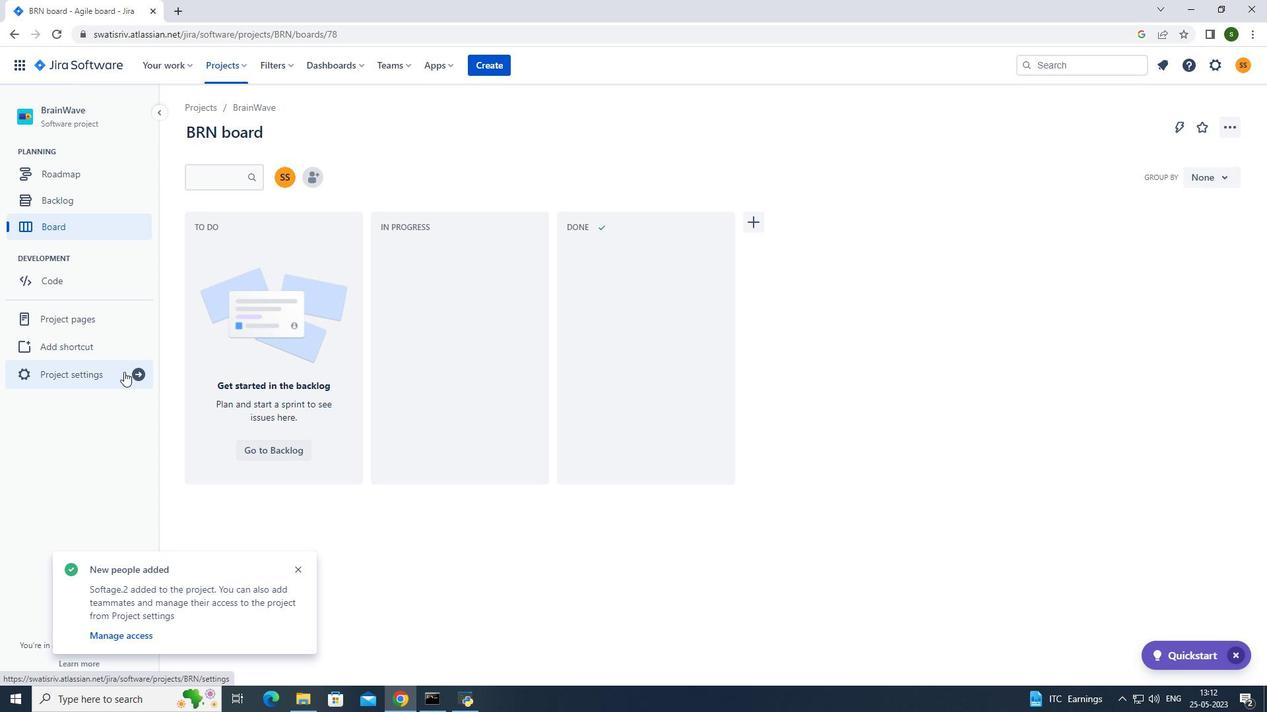 
Action: Mouse moved to (701, 467)
Screenshot: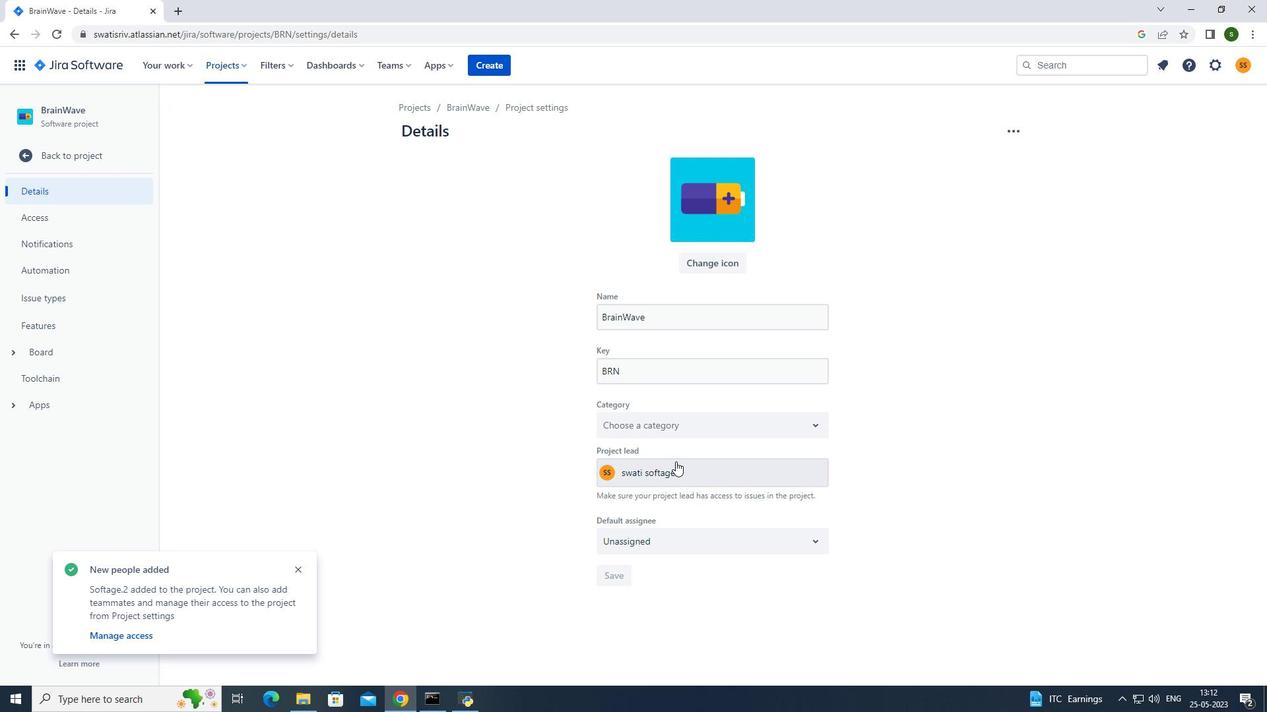 
Action: Mouse pressed left at (701, 467)
Screenshot: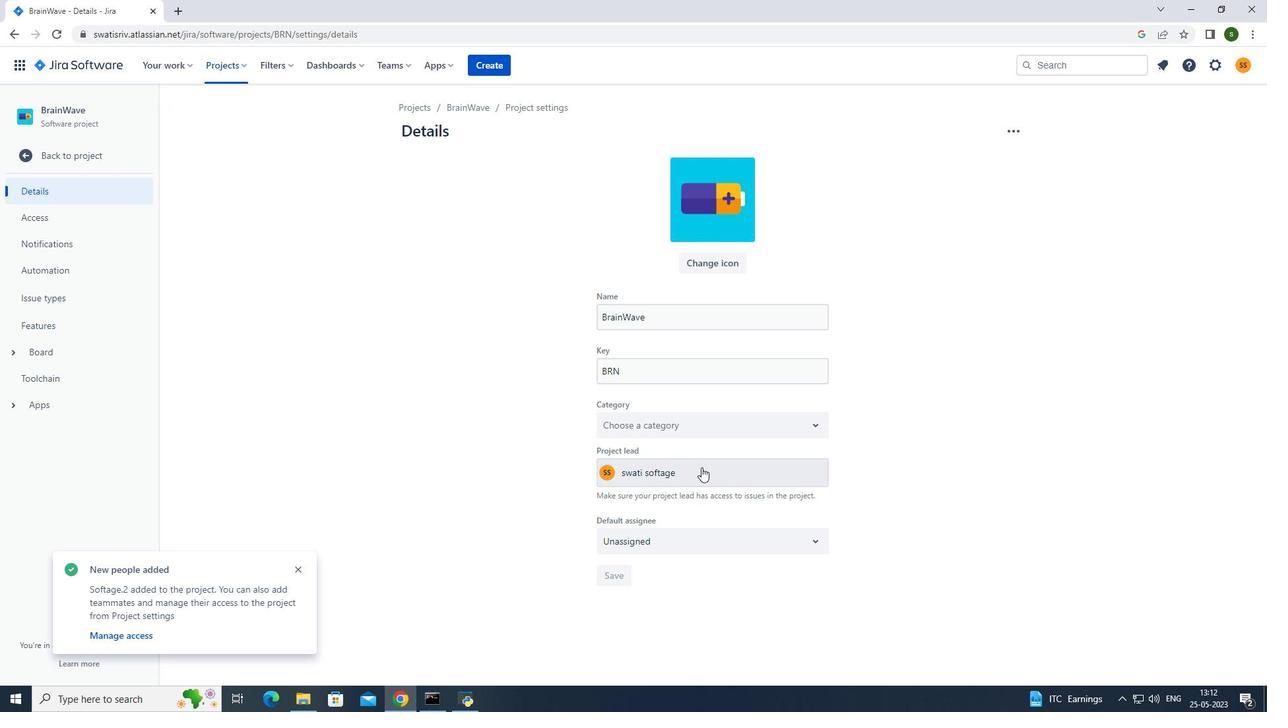 
Action: Mouse moved to (710, 466)
Screenshot: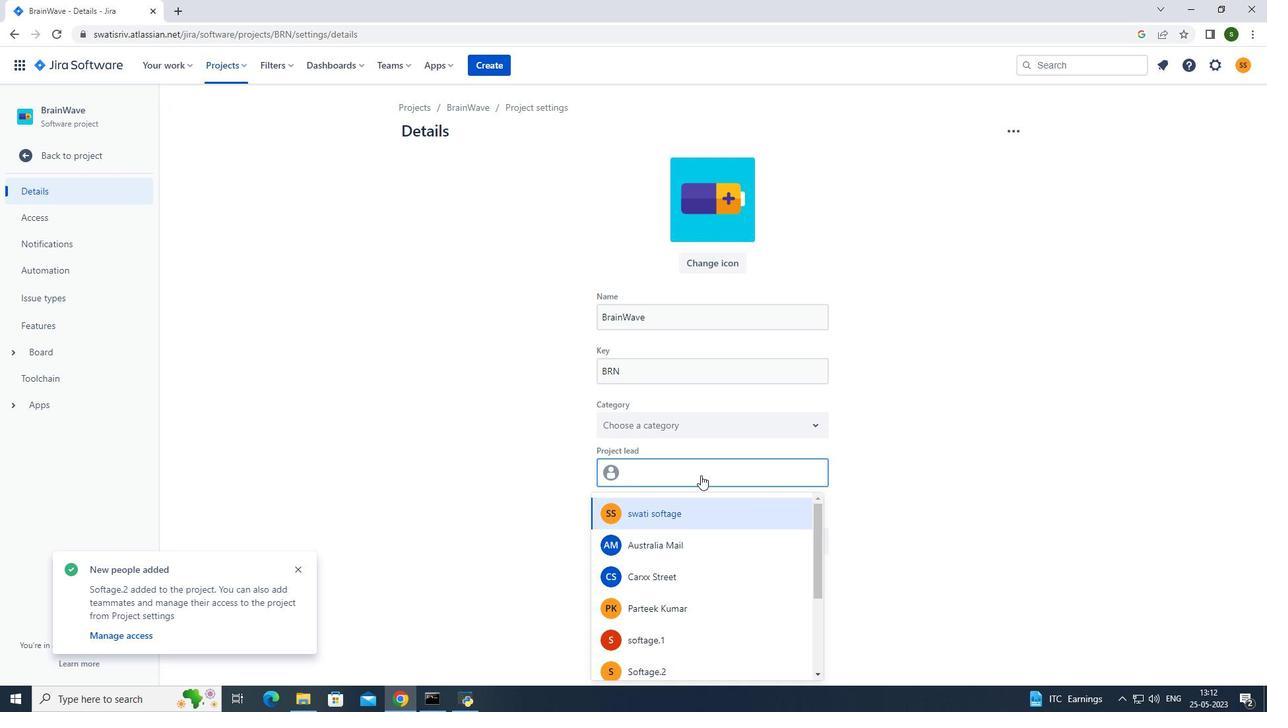 
Action: Key pressed softage.2<Key.shift>@softage.net
Screenshot: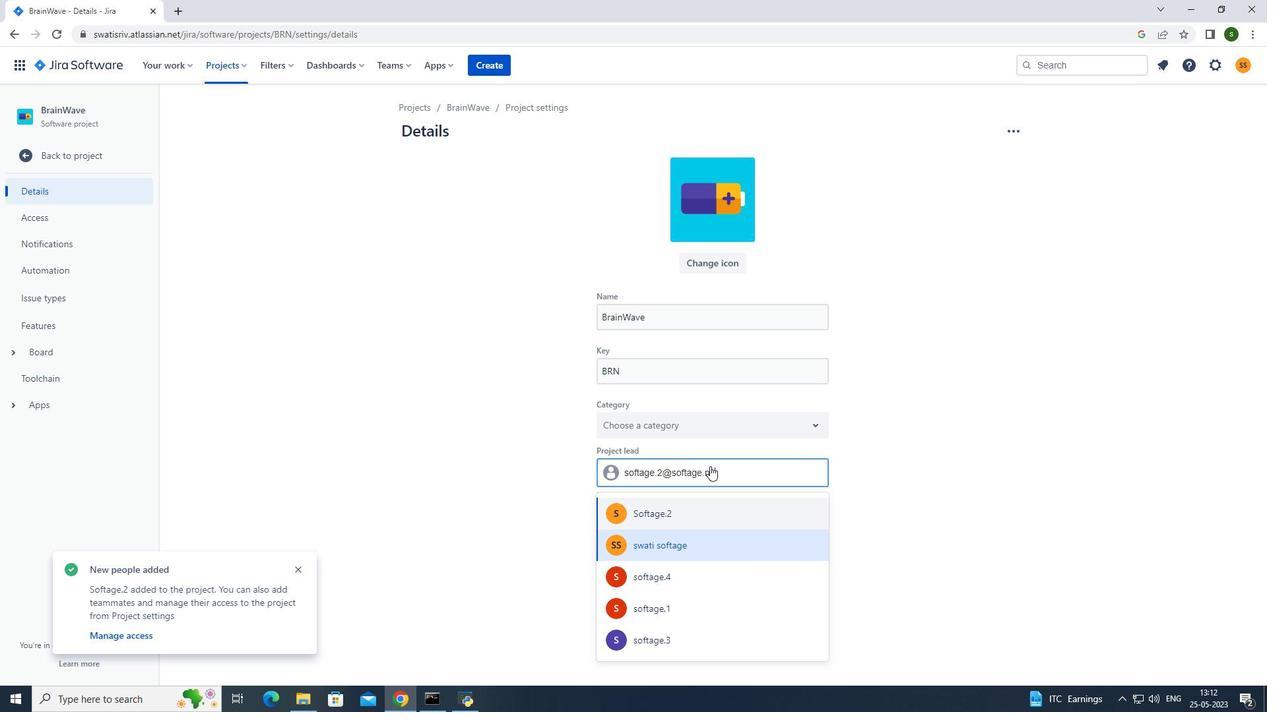 
Action: Mouse moved to (702, 510)
Screenshot: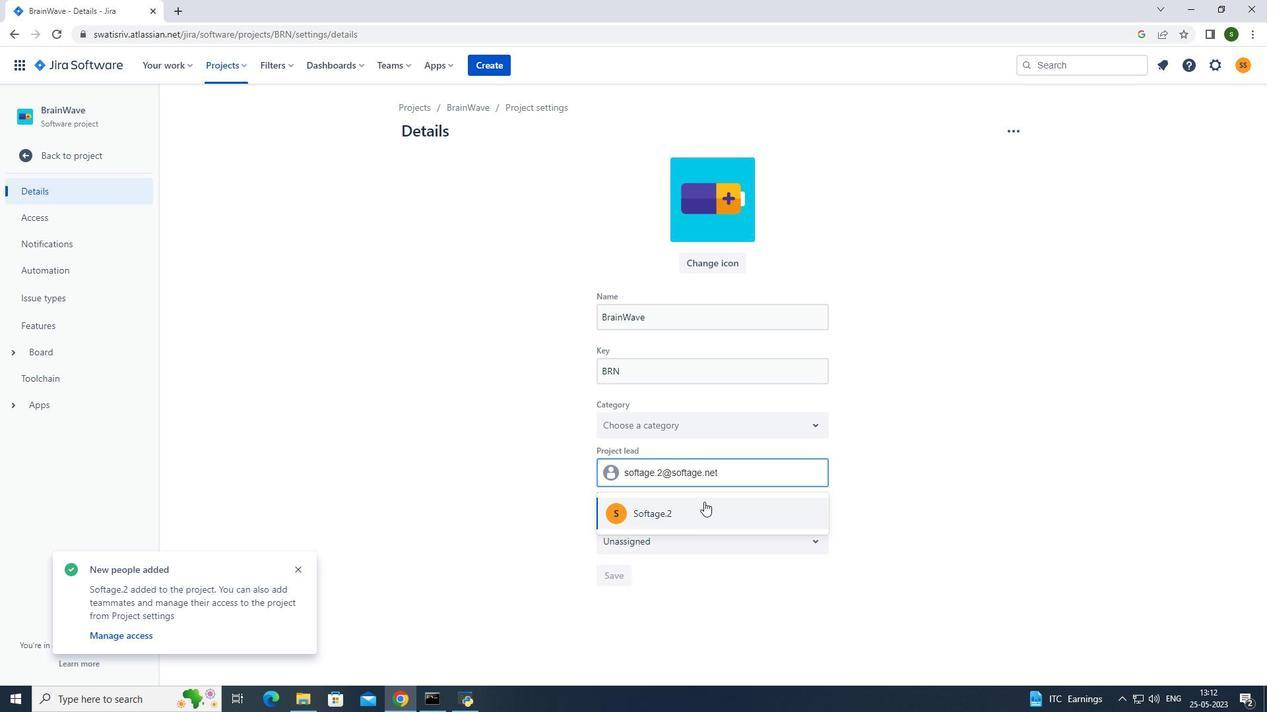
Action: Mouse pressed left at (702, 510)
Screenshot: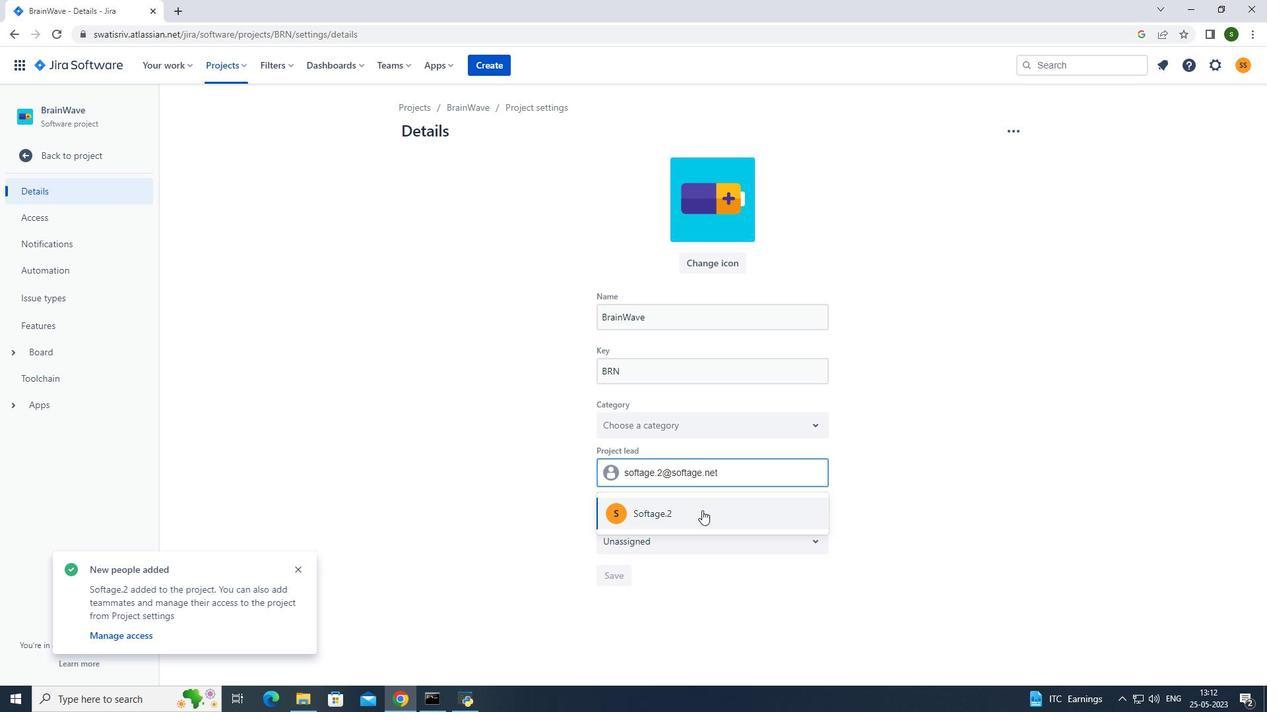 
Action: Mouse moved to (613, 572)
Screenshot: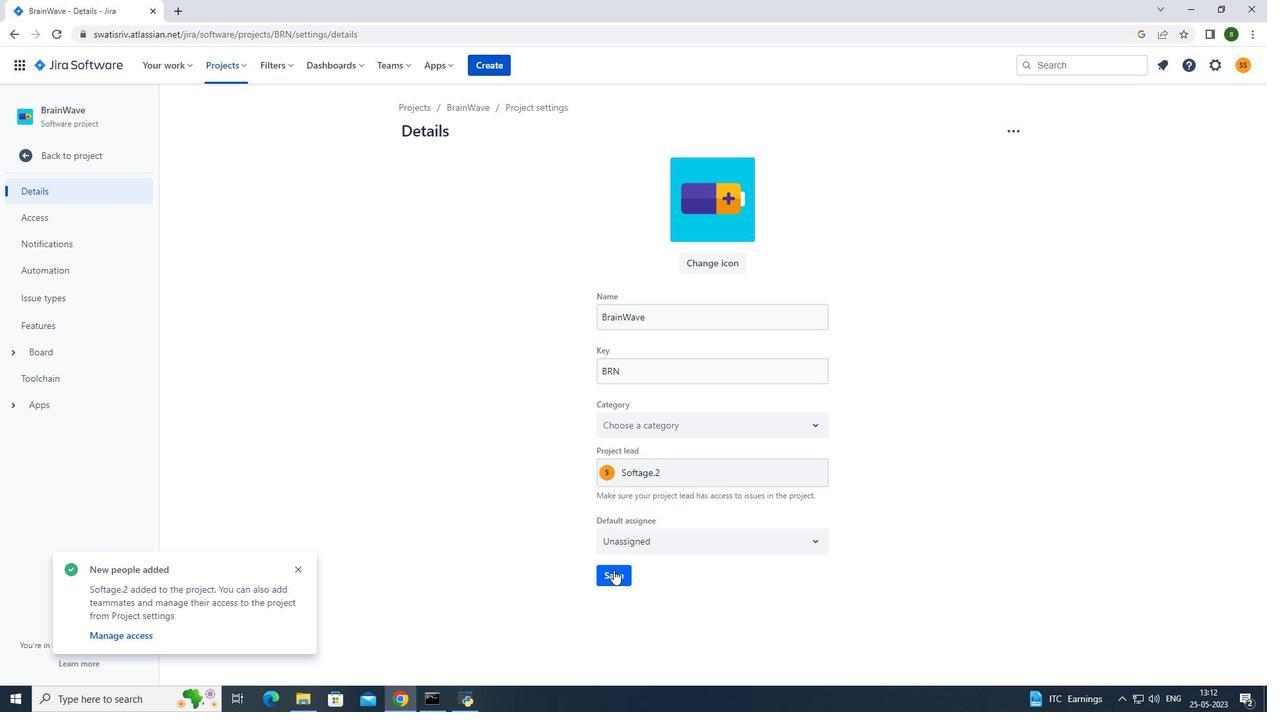 
Action: Mouse pressed left at (613, 572)
Screenshot: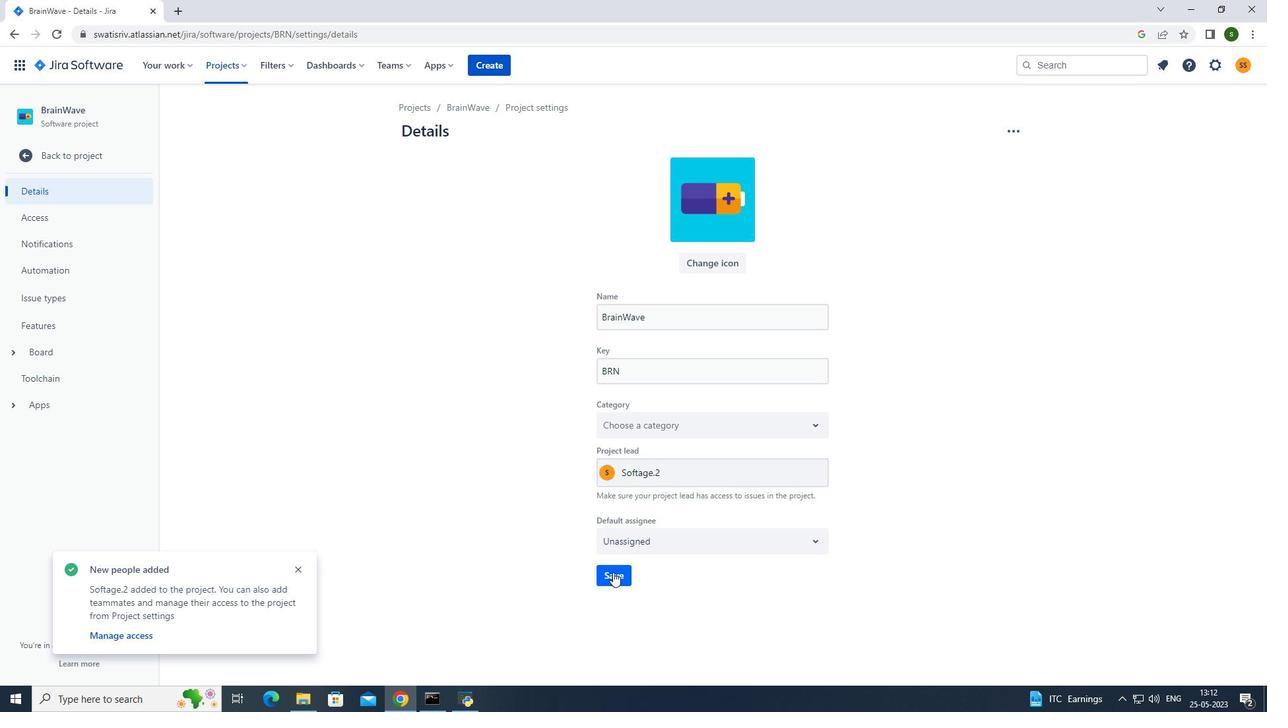 
Action: Mouse moved to (239, 65)
Screenshot: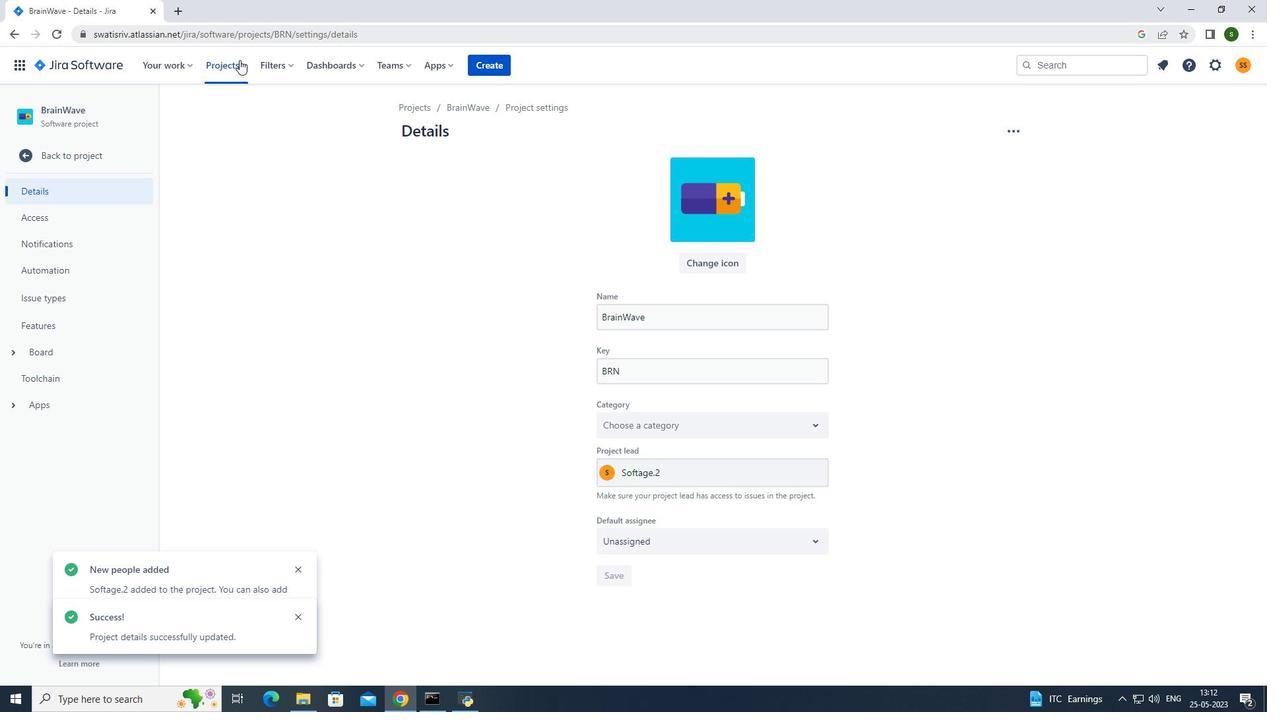 
Action: Mouse pressed left at (239, 65)
Screenshot: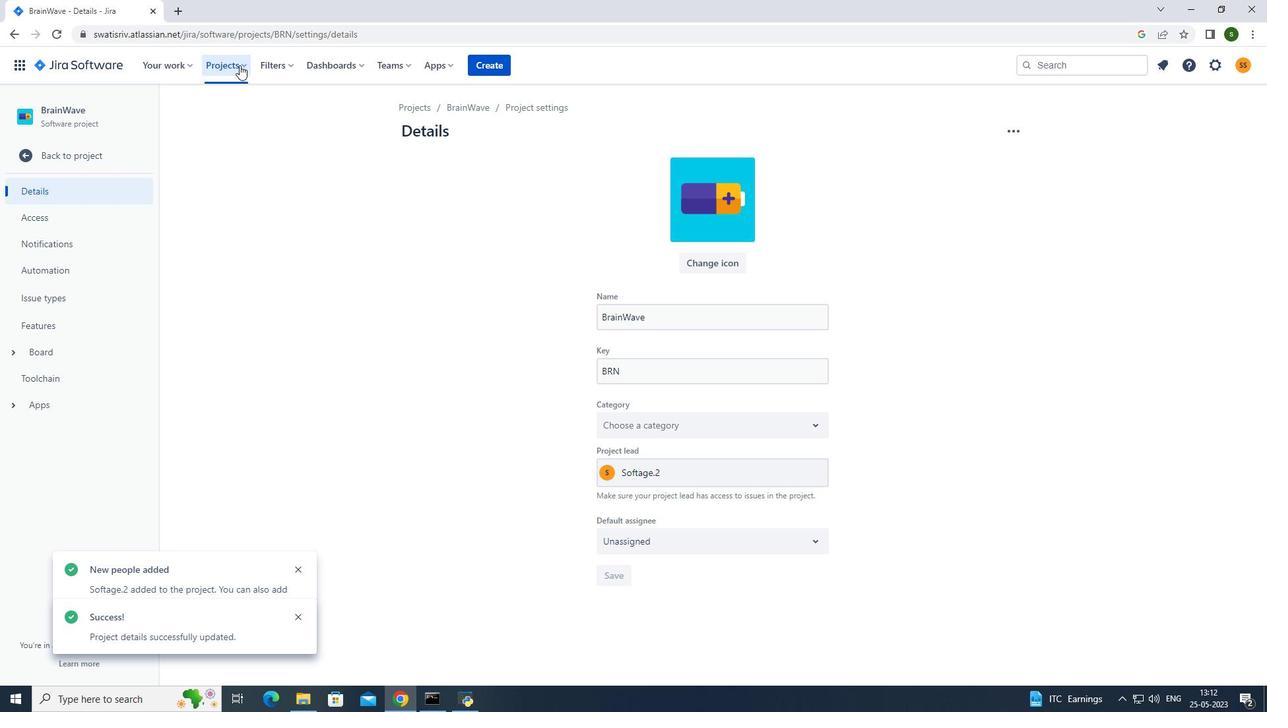 
Action: Mouse moved to (259, 122)
Screenshot: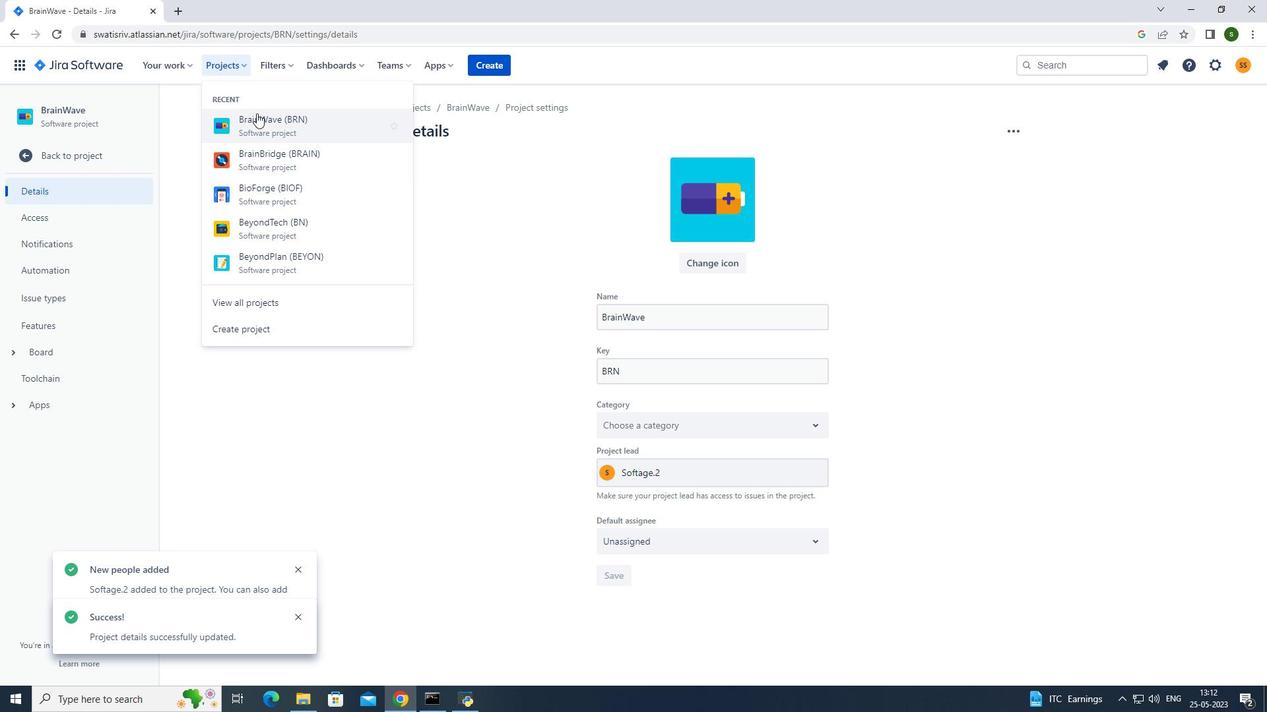 
Action: Mouse pressed left at (259, 122)
Screenshot: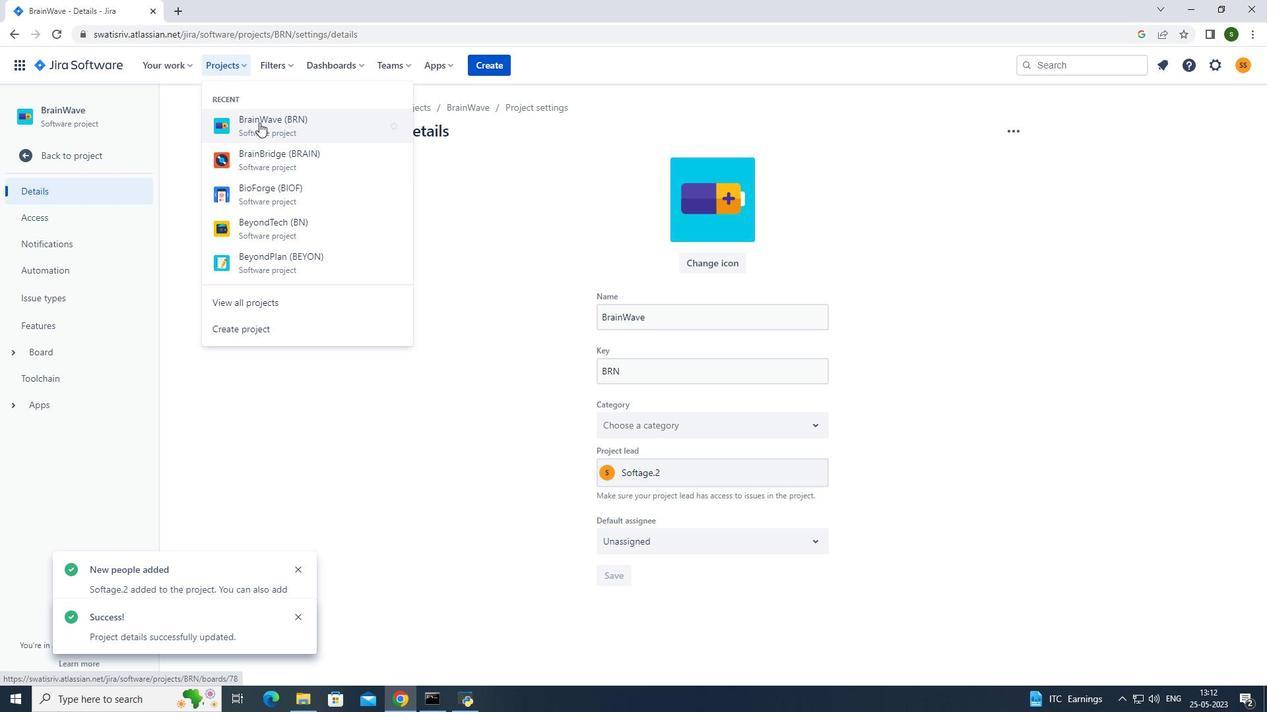 
Action: Mouse moved to (308, 173)
Screenshot: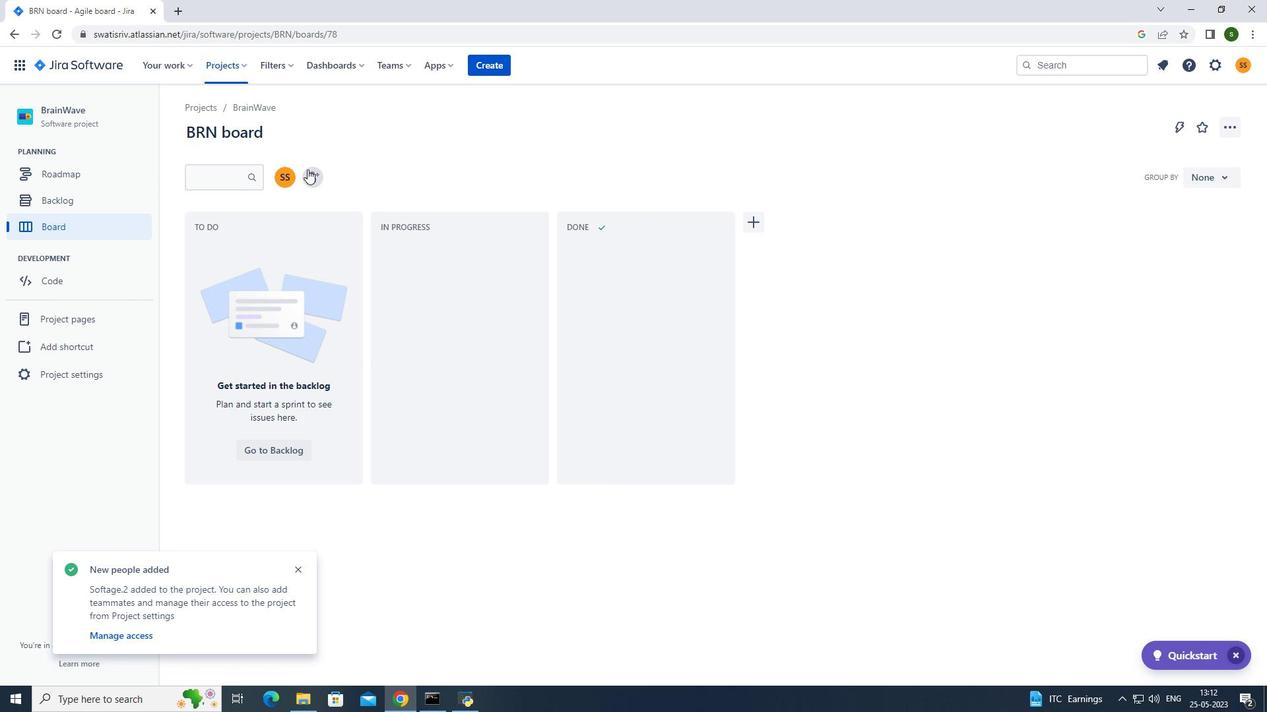
Action: Mouse pressed left at (308, 173)
Screenshot: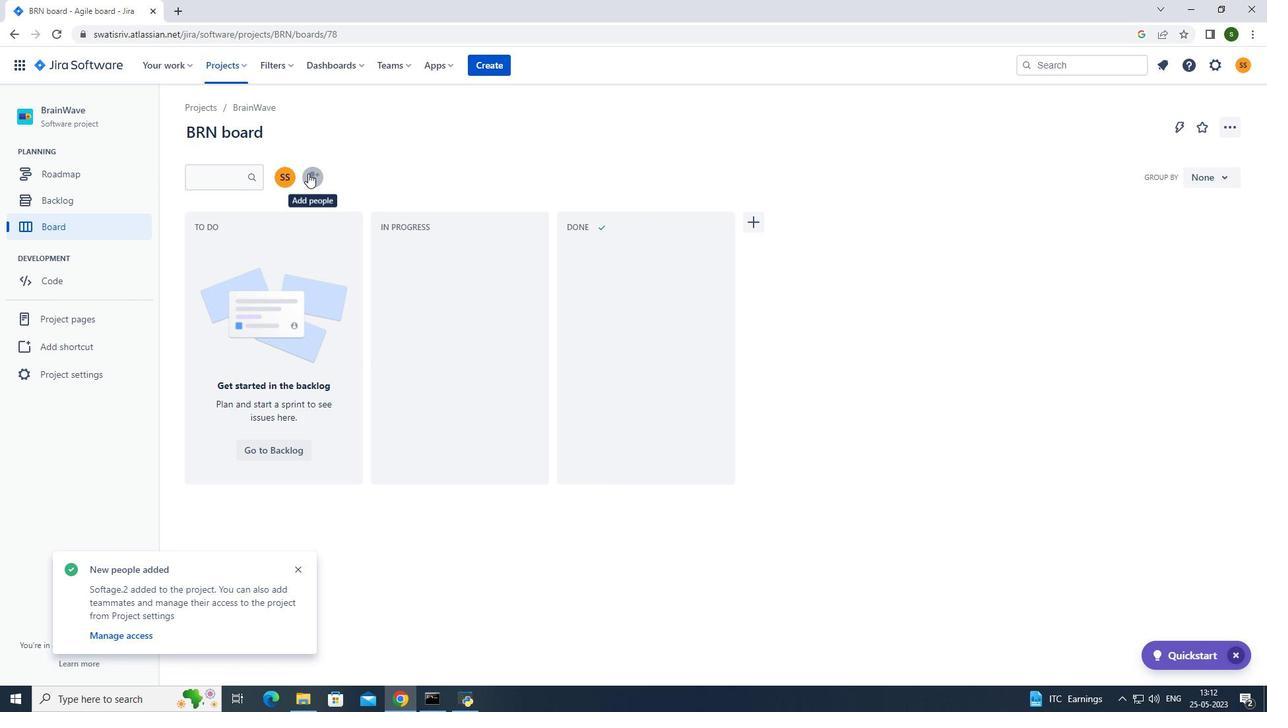 
Action: Mouse moved to (590, 155)
Screenshot: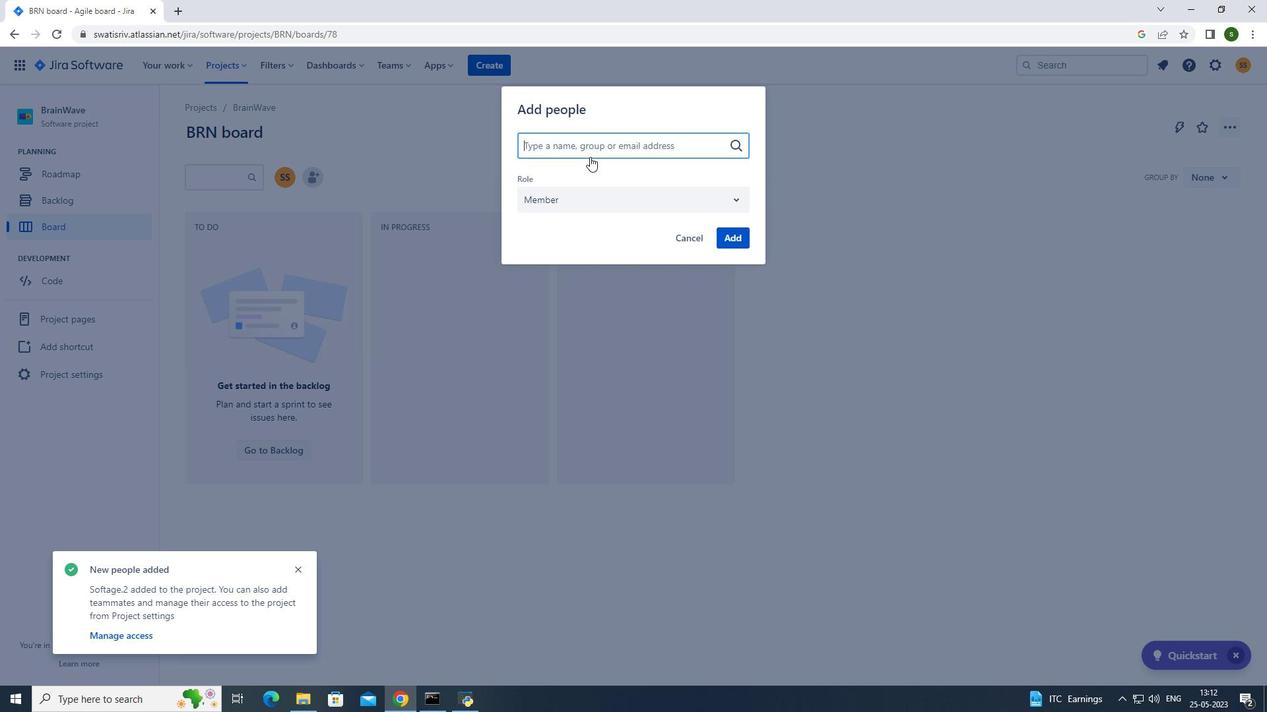 
Action: Key pressed softage.3<Key.shift>@softage.net
Screenshot: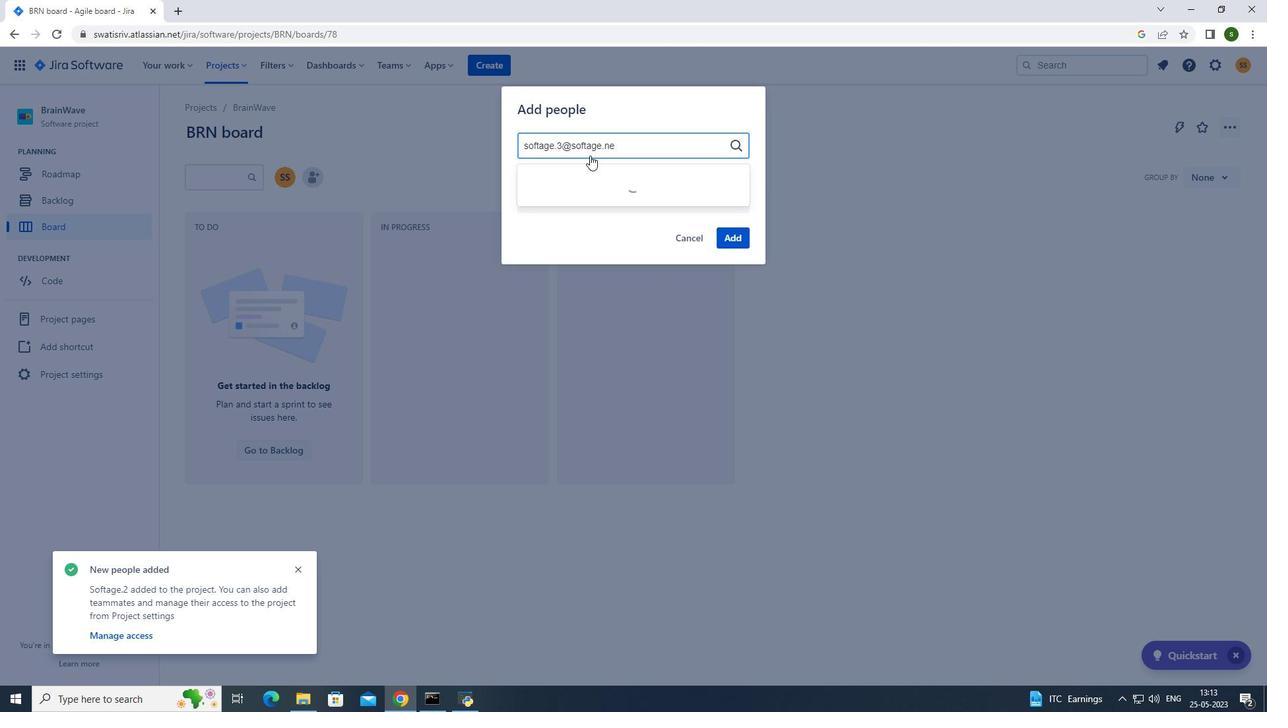 
Action: Mouse moved to (600, 185)
Screenshot: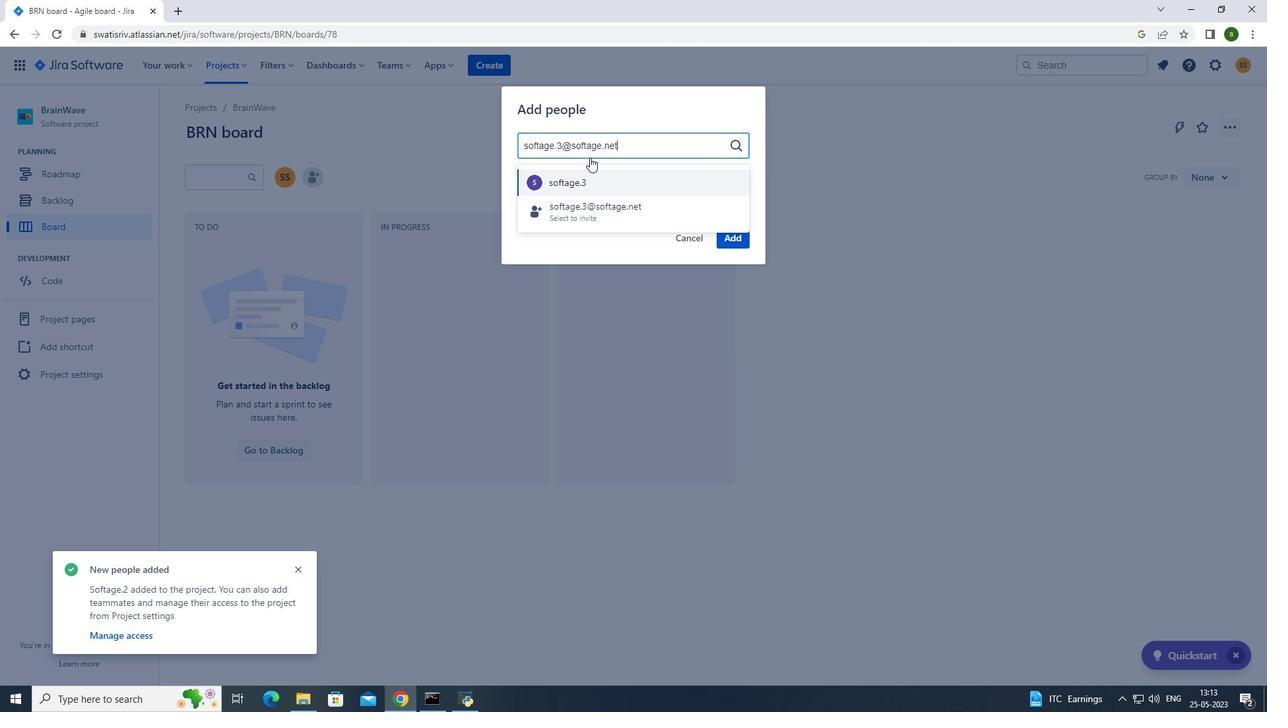 
Action: Mouse pressed left at (600, 185)
Screenshot: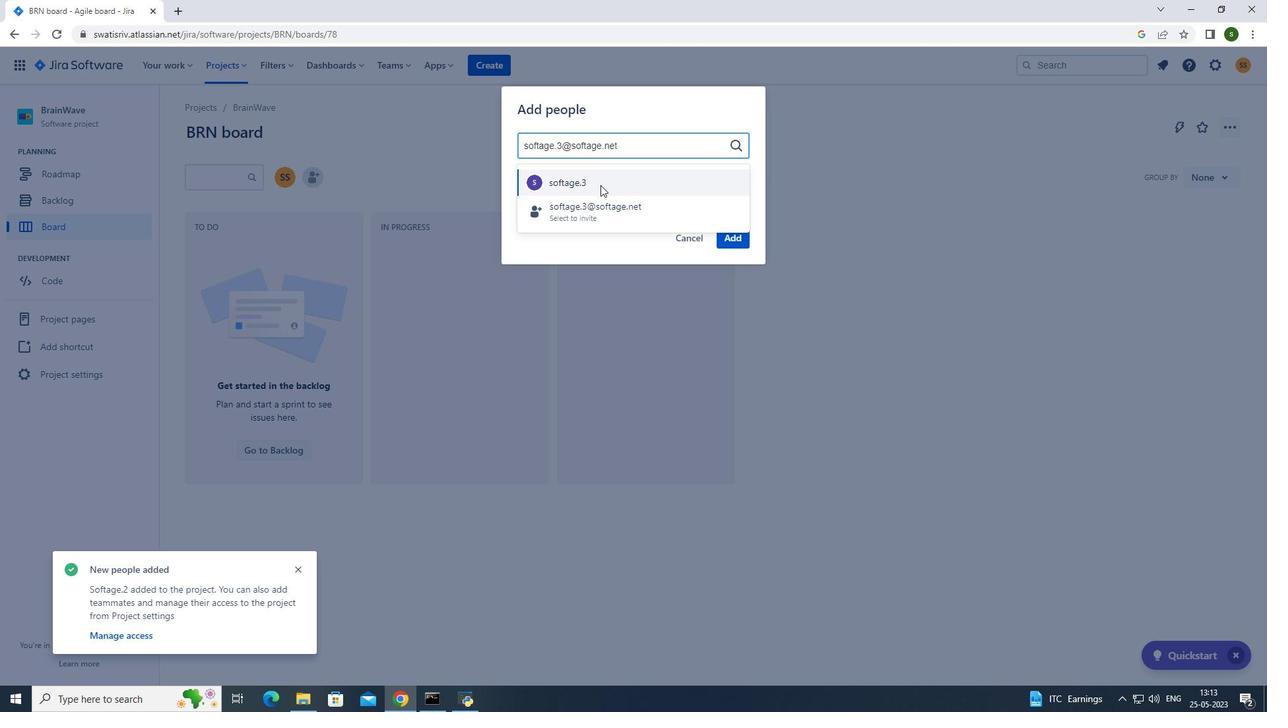 
Action: Mouse moved to (733, 236)
Screenshot: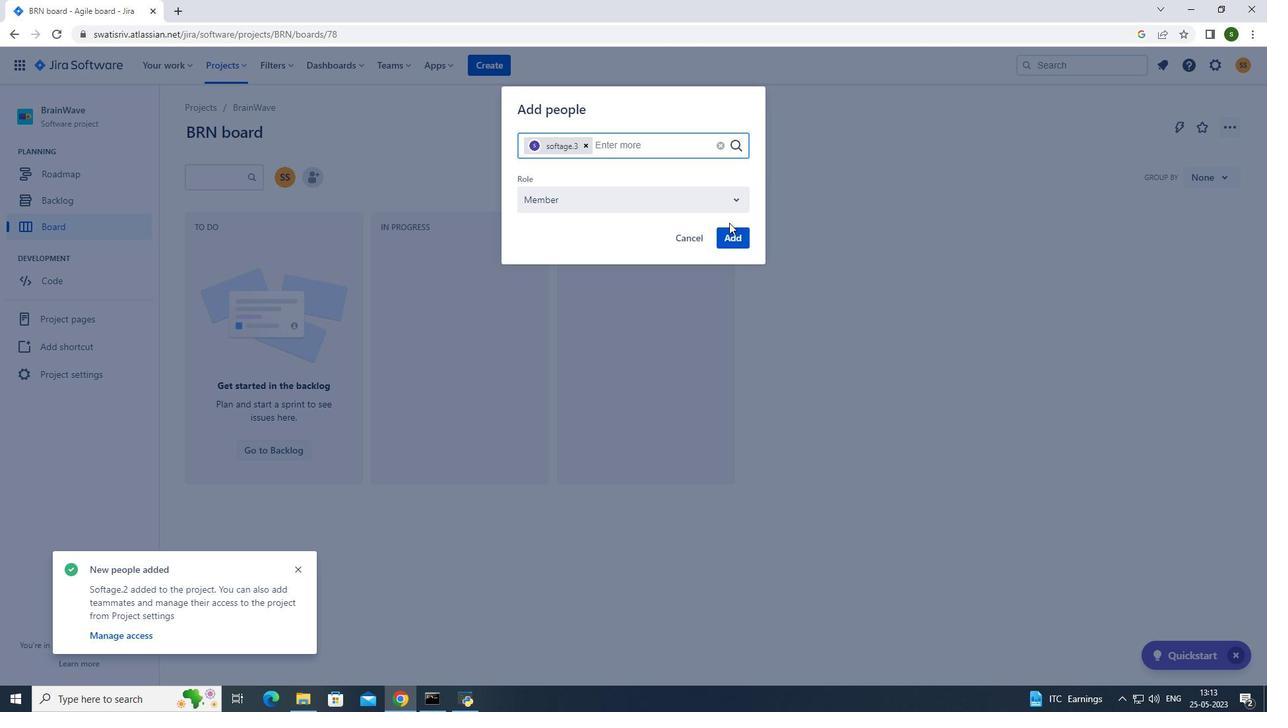 
Action: Mouse pressed left at (733, 236)
Screenshot: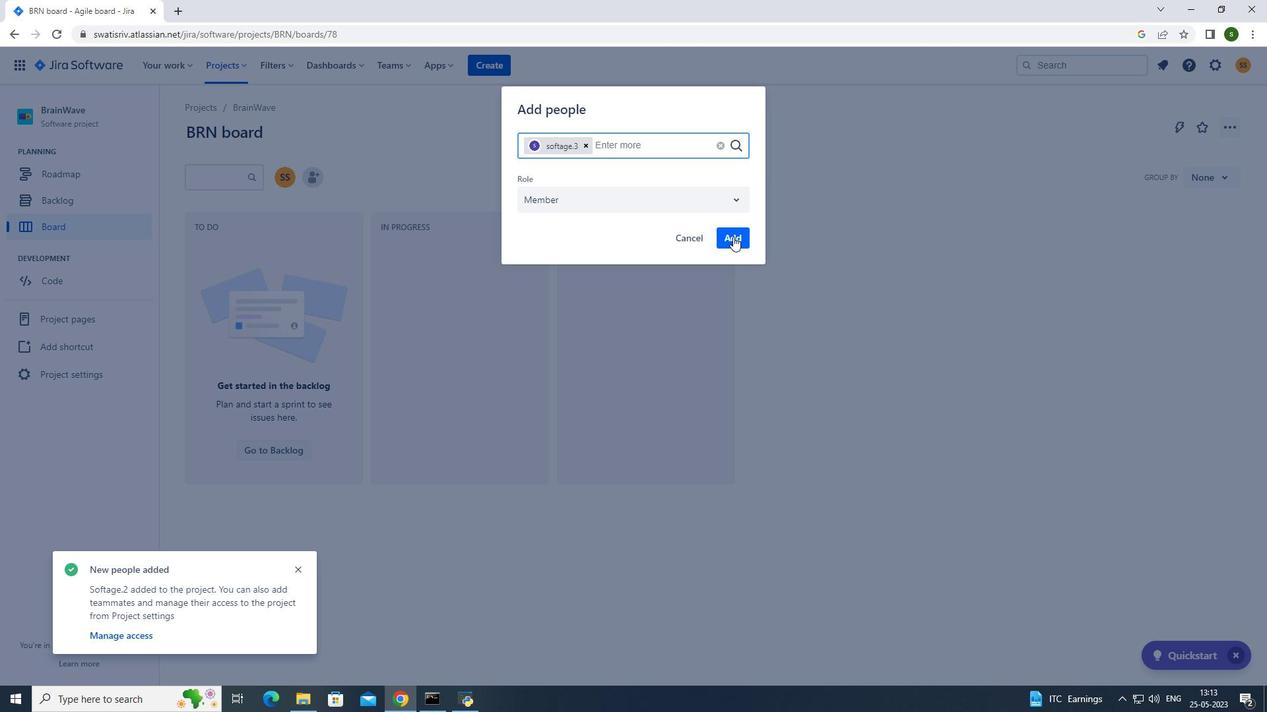 
Action: Mouse moved to (807, 352)
Screenshot: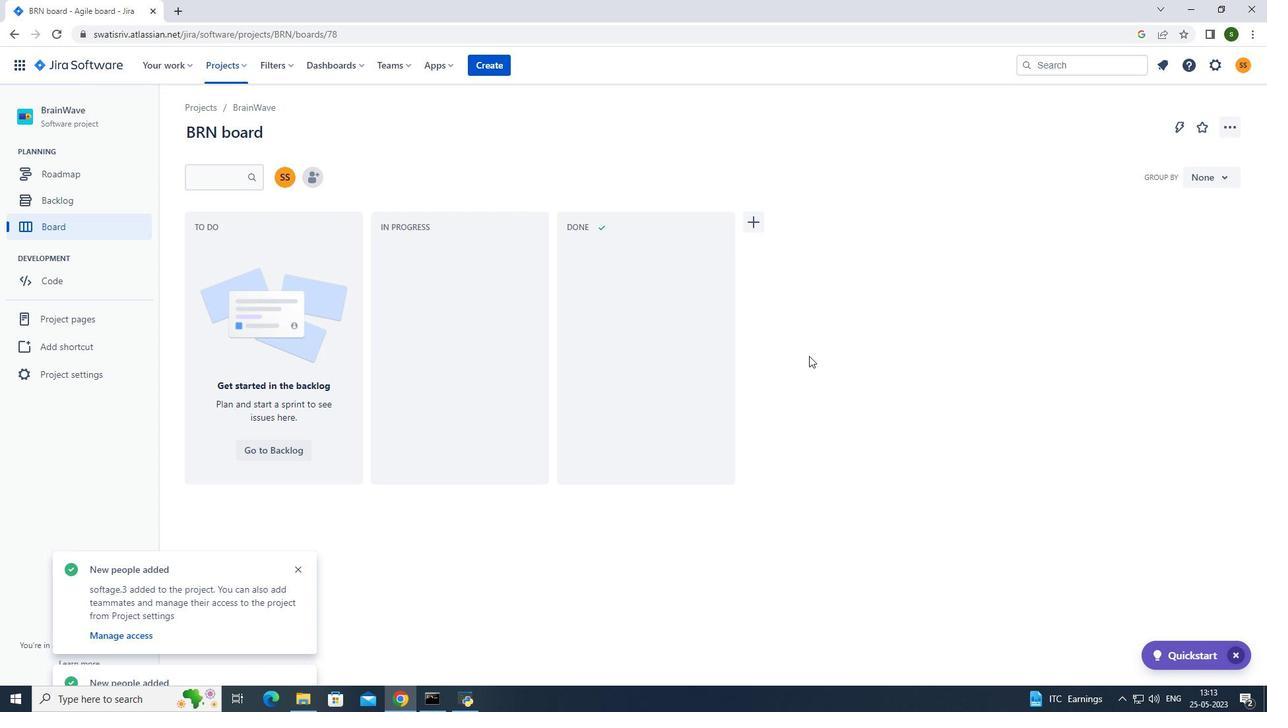 
